 Task: Add Attachment from Trello to Card Card0000000006 in Board Board0000000002 in Workspace WS0000000001 in Trello. Add Cover Blue to Card Card0000000006 in Board Board0000000002 in Workspace WS0000000001 in Trello. Add "Copy Card To …" Button titled Button0000000006 to "bottom" of the list "To Do" to Card Card0000000006 in Board Board0000000002 in Workspace WS0000000001 in Trello. Add Description DS0000000006 to Card Card0000000006 in Board Board0000000002 in Workspace WS0000000001 in Trello. Add Comment CM0000000006 to Card Card0000000006 in Board Board0000000002 in Workspace WS0000000001 in Trello
Action: Mouse moved to (667, 104)
Screenshot: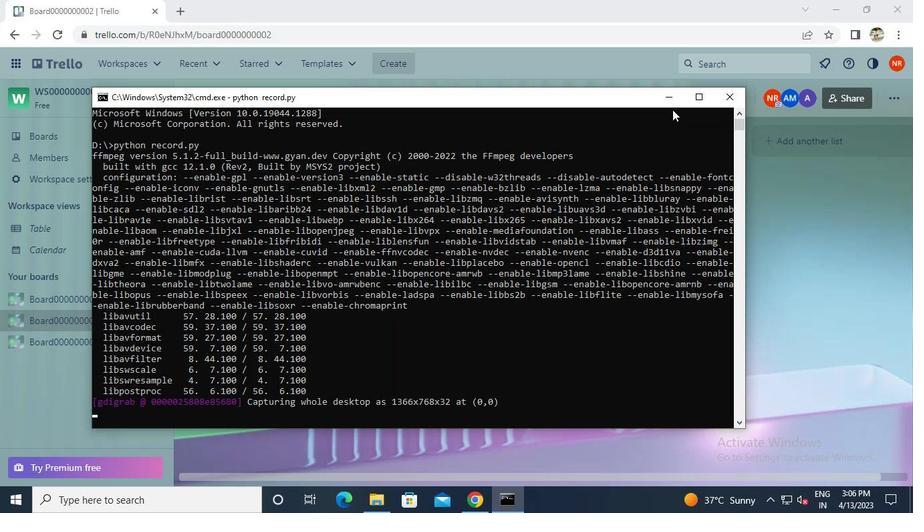 
Action: Mouse pressed left at (667, 104)
Screenshot: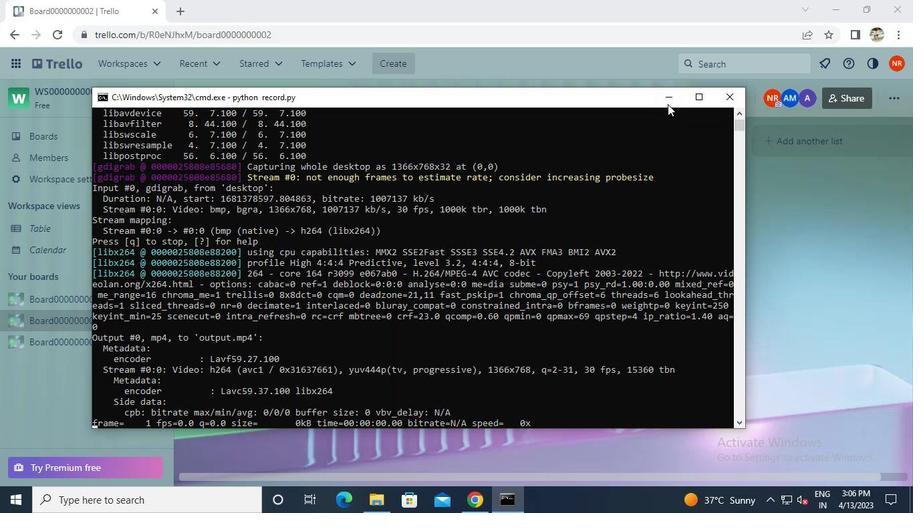 
Action: Mouse moved to (288, 290)
Screenshot: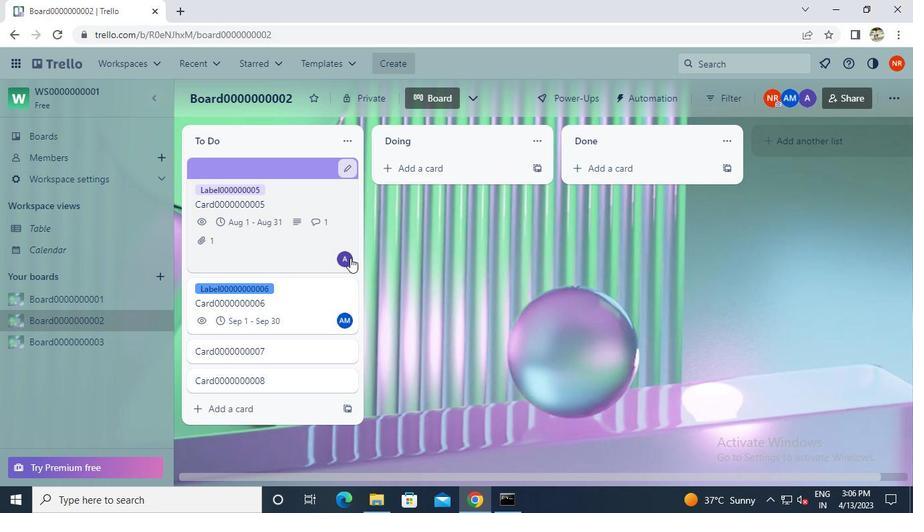 
Action: Mouse pressed left at (288, 290)
Screenshot: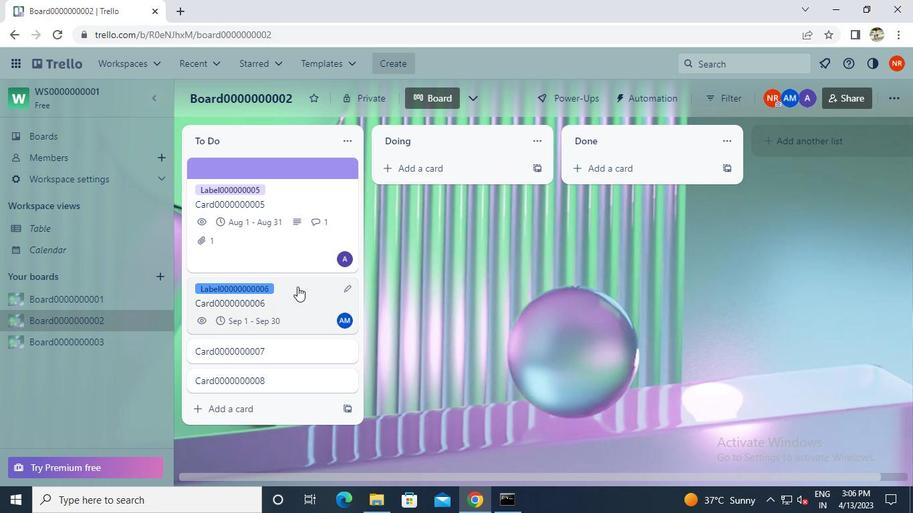 
Action: Mouse moved to (616, 319)
Screenshot: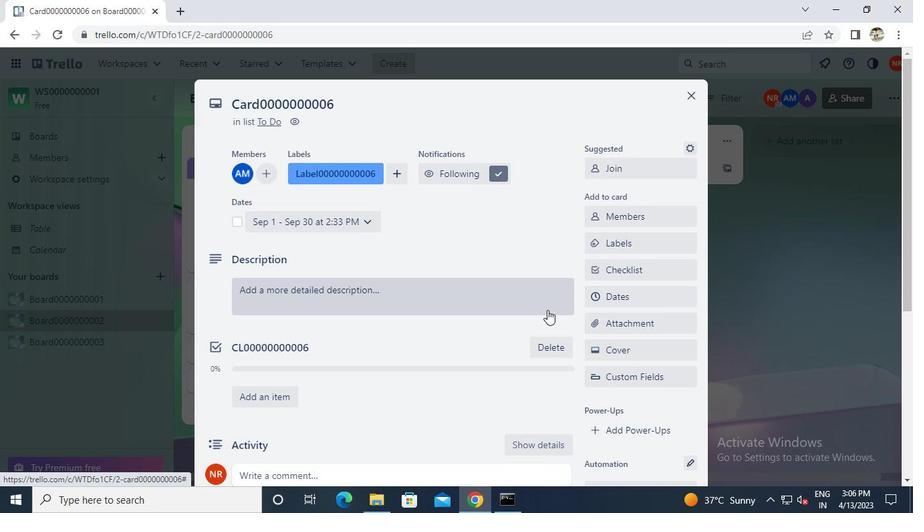 
Action: Mouse pressed left at (616, 319)
Screenshot: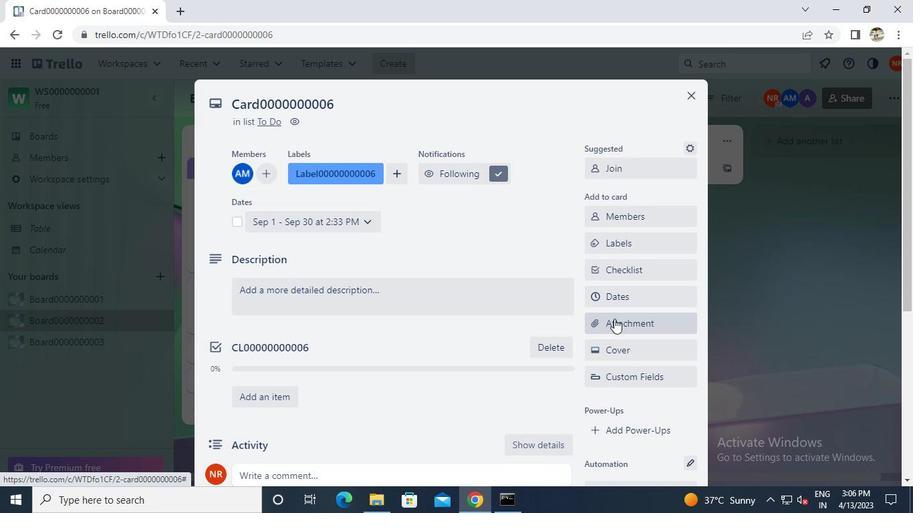 
Action: Mouse moved to (612, 143)
Screenshot: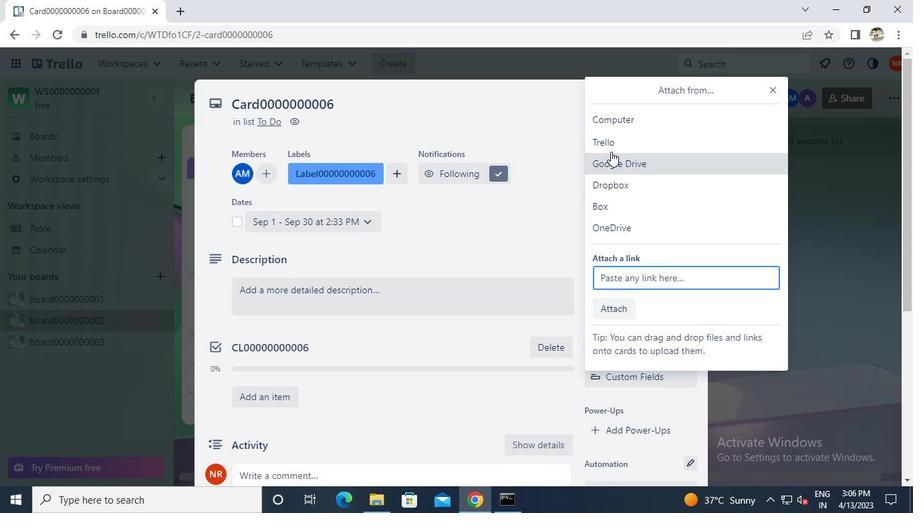 
Action: Mouse pressed left at (612, 143)
Screenshot: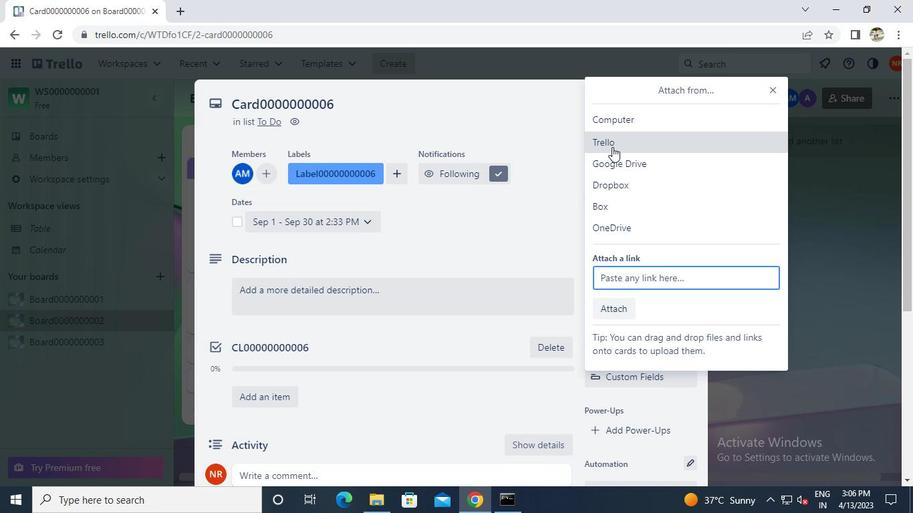 
Action: Mouse moved to (621, 221)
Screenshot: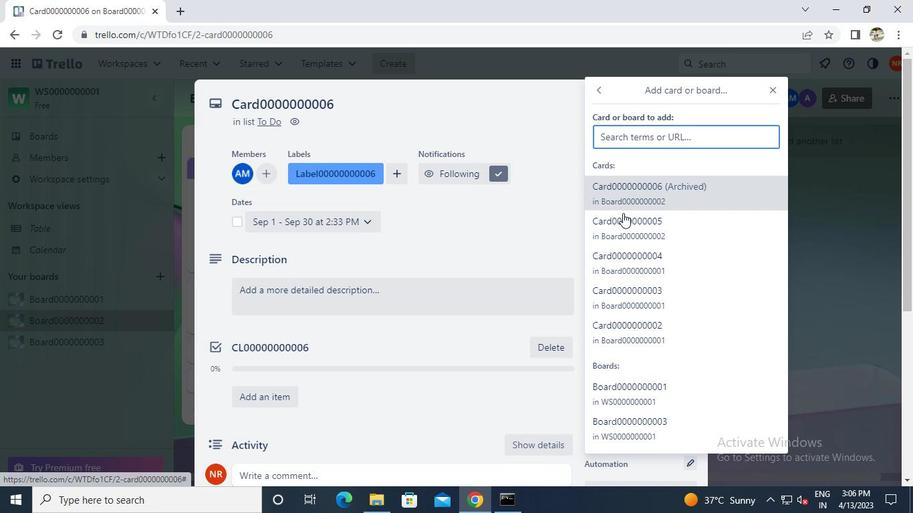 
Action: Mouse pressed left at (621, 221)
Screenshot: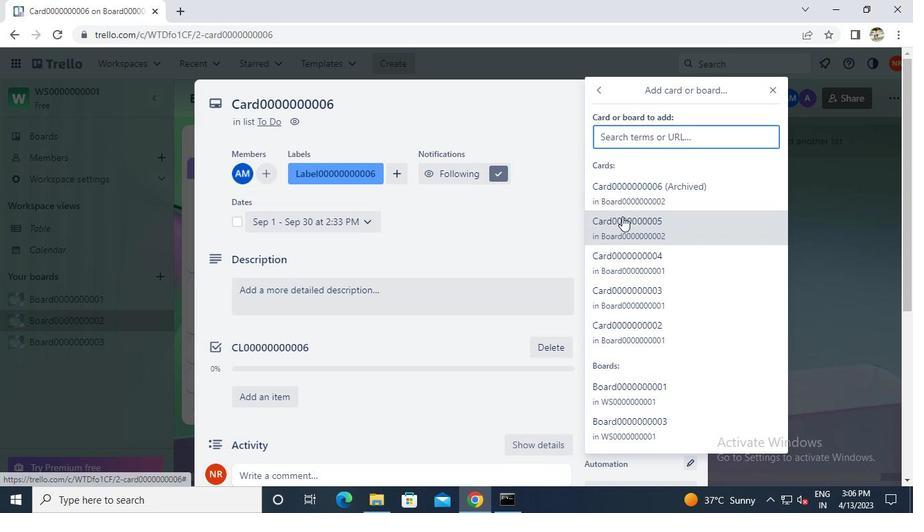 
Action: Mouse moved to (616, 352)
Screenshot: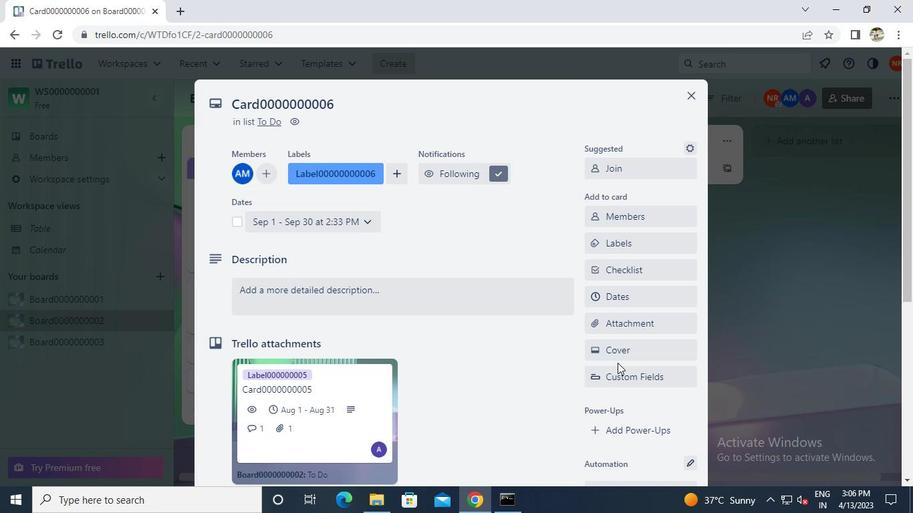 
Action: Mouse pressed left at (616, 352)
Screenshot: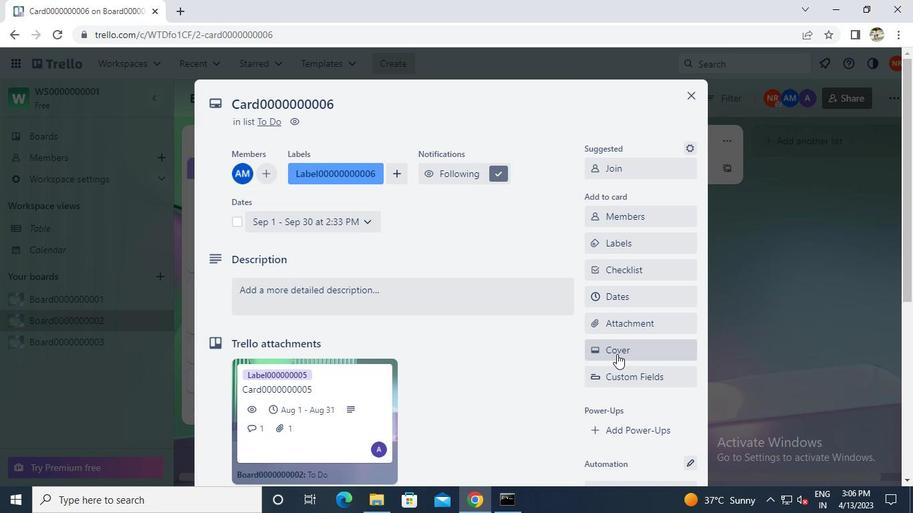 
Action: Mouse moved to (607, 244)
Screenshot: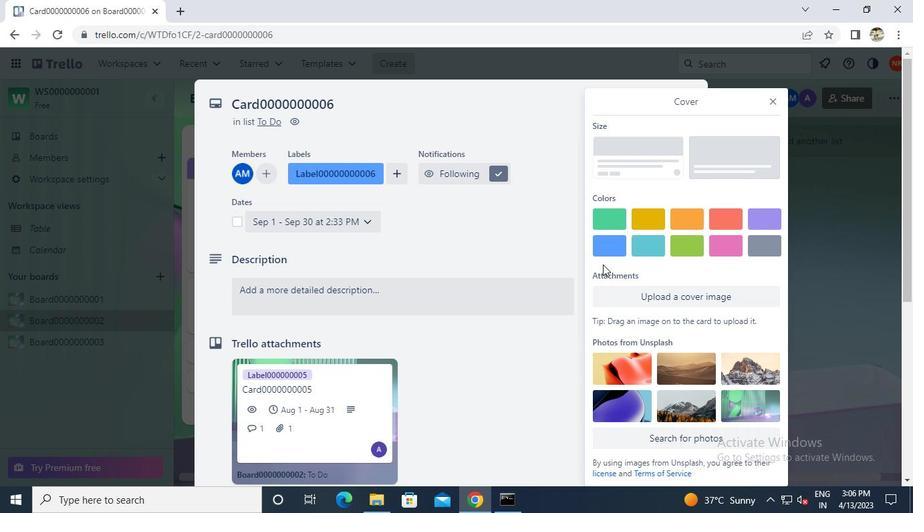 
Action: Mouse pressed left at (607, 244)
Screenshot: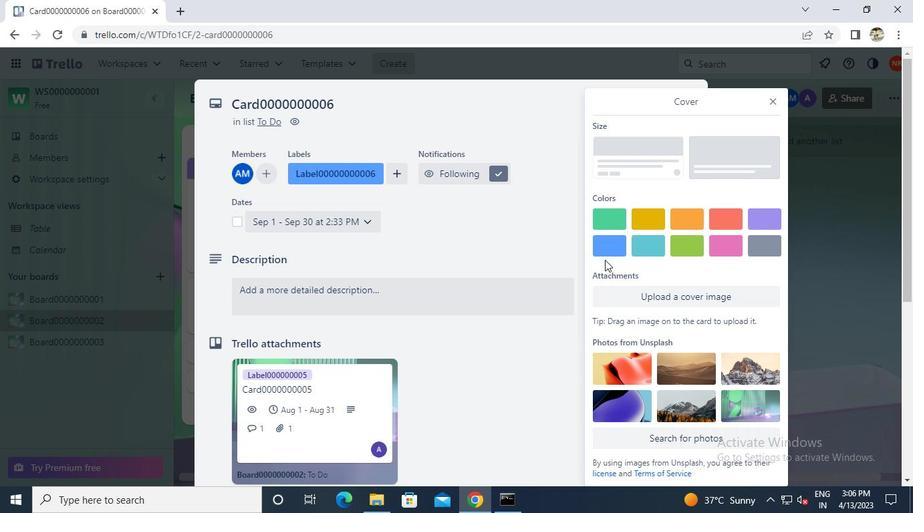 
Action: Mouse moved to (772, 88)
Screenshot: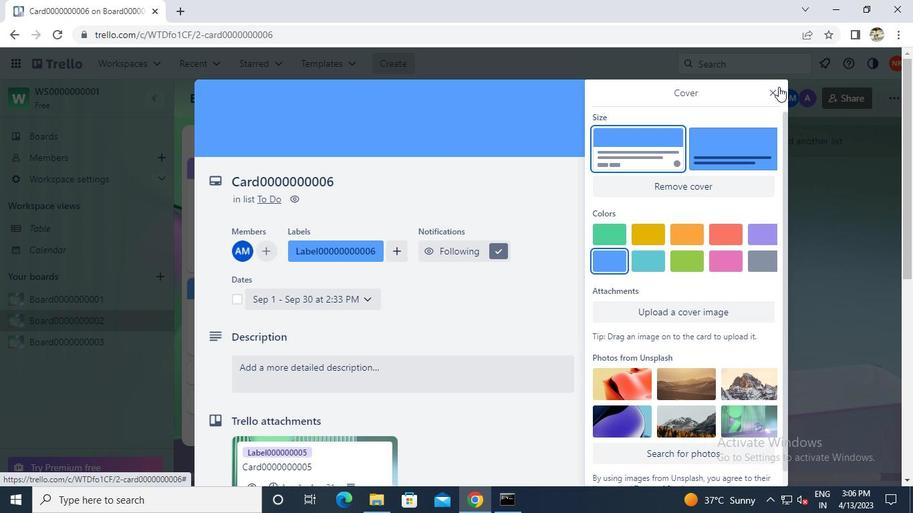 
Action: Mouse pressed left at (772, 88)
Screenshot: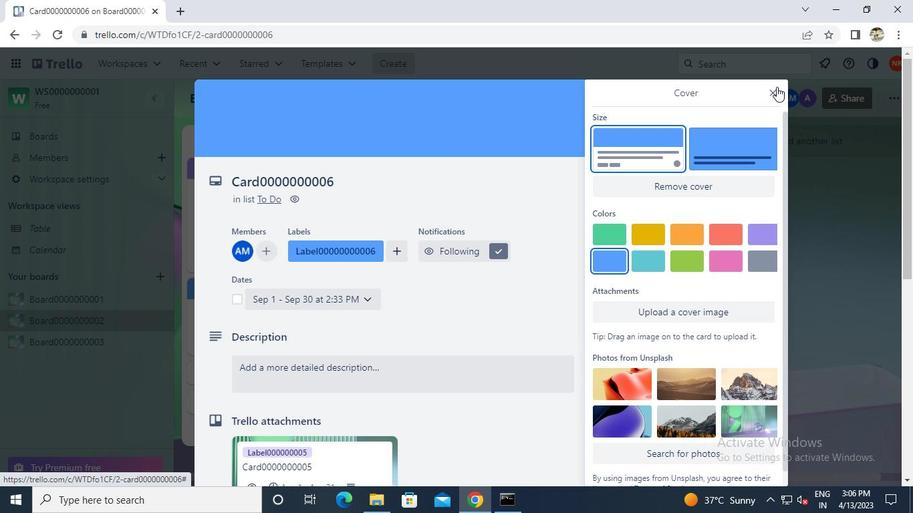 
Action: Mouse moved to (625, 378)
Screenshot: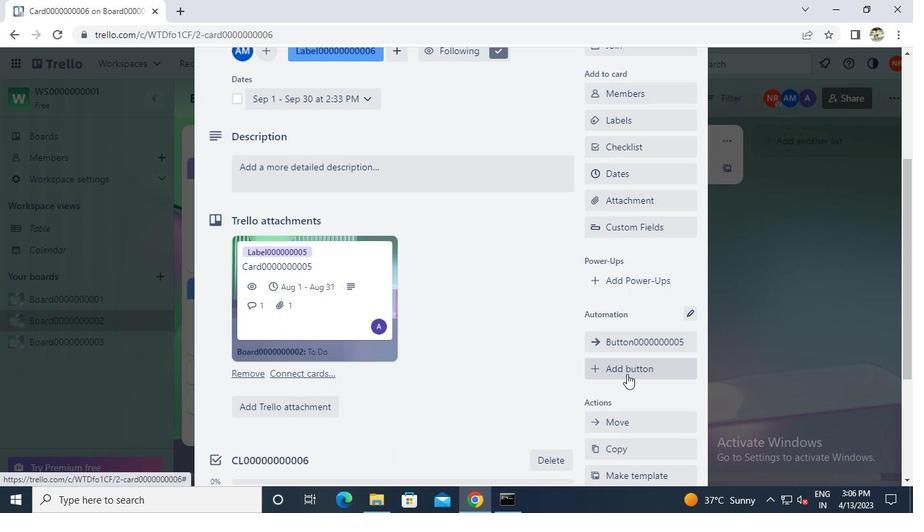 
Action: Mouse pressed left at (625, 378)
Screenshot: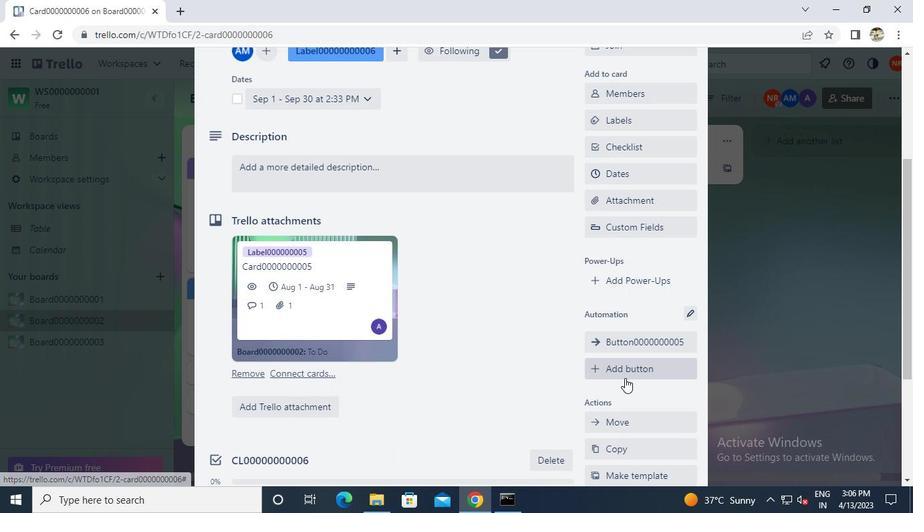 
Action: Mouse moved to (633, 180)
Screenshot: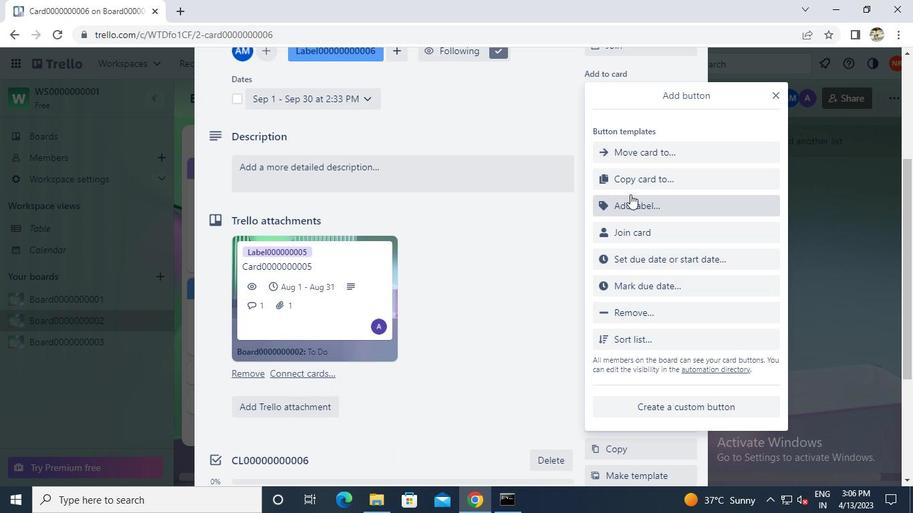 
Action: Mouse pressed left at (633, 180)
Screenshot: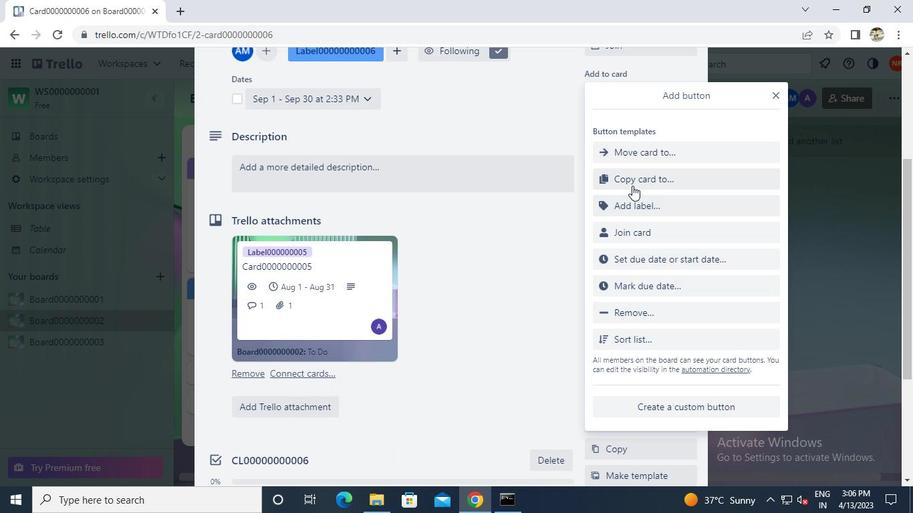
Action: Mouse moved to (653, 151)
Screenshot: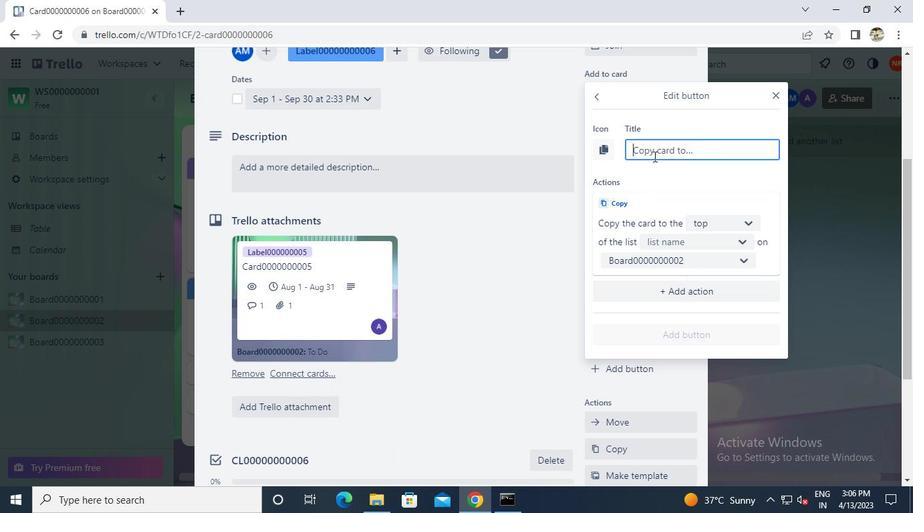 
Action: Keyboard b
Screenshot: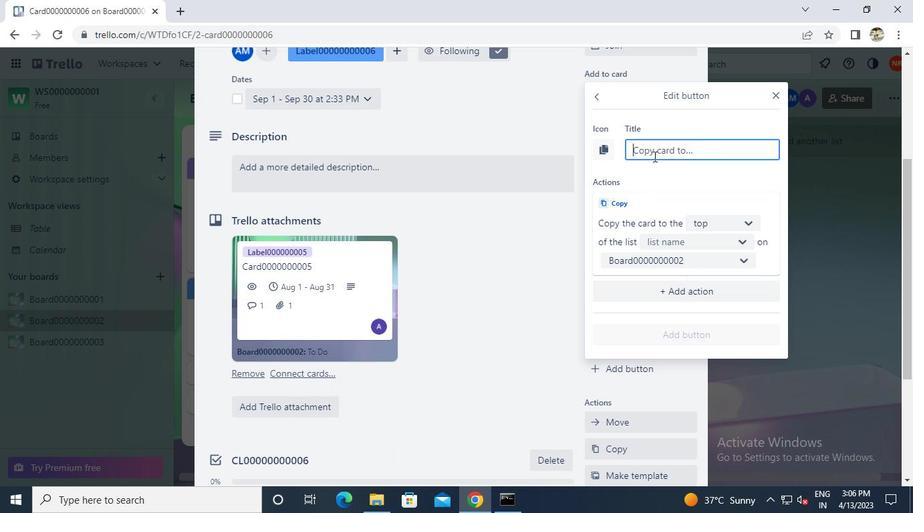 
Action: Mouse moved to (653, 149)
Screenshot: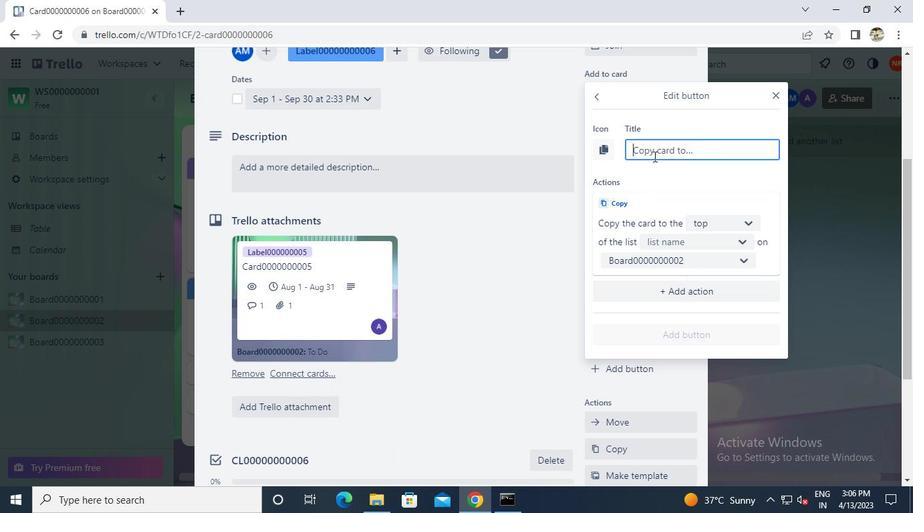 
Action: Keyboard Key.caps_lock
Screenshot: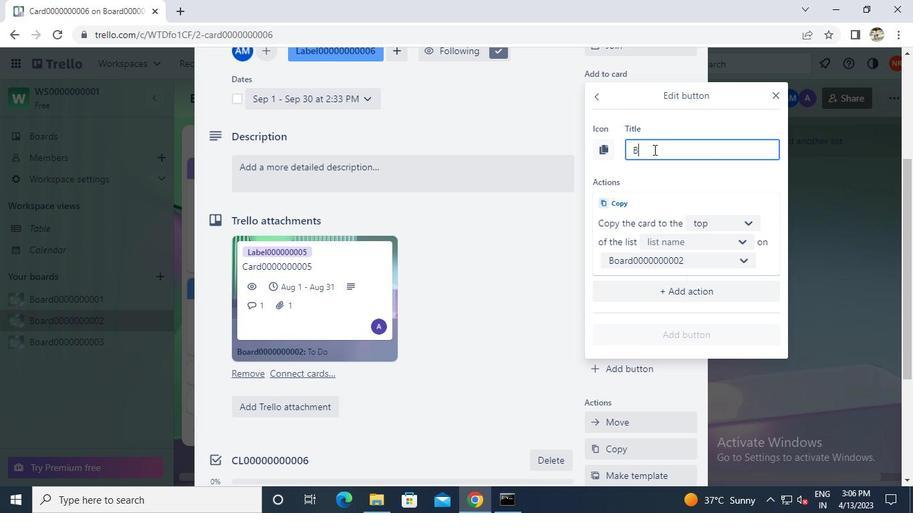 
Action: Keyboard u
Screenshot: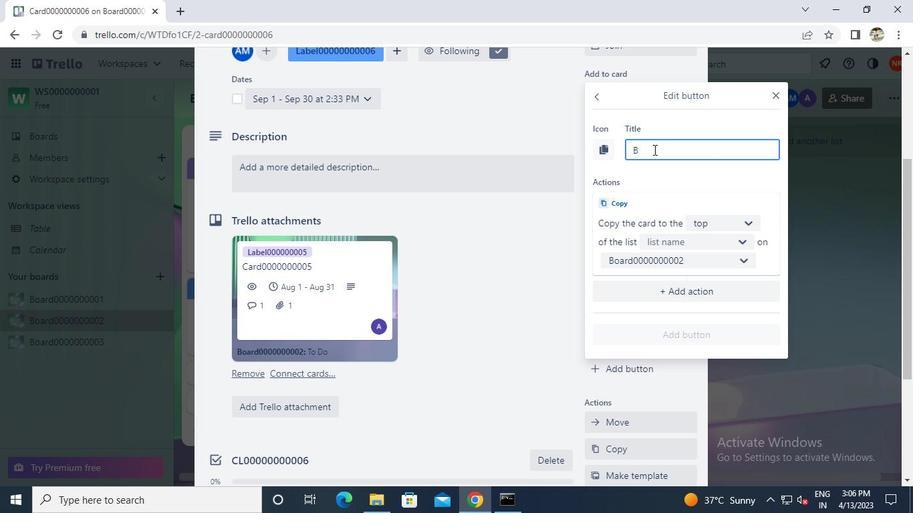 
Action: Keyboard t
Screenshot: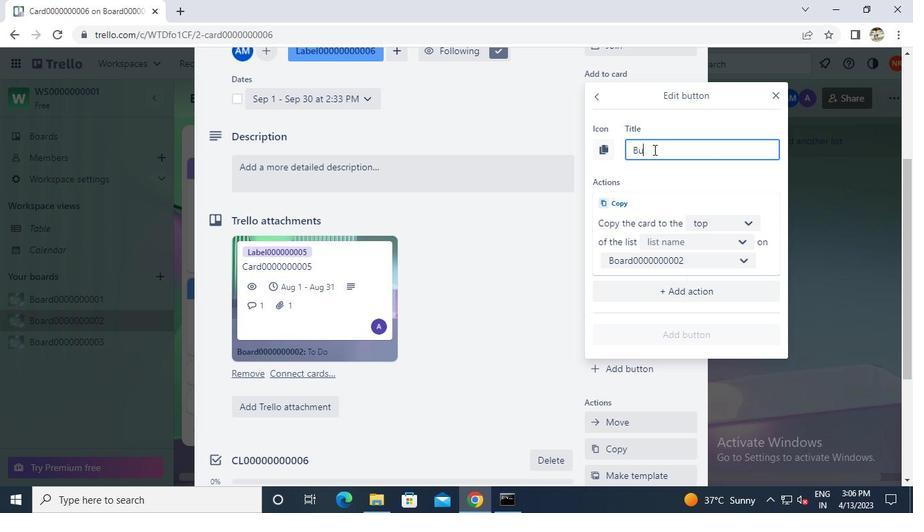 
Action: Keyboard t
Screenshot: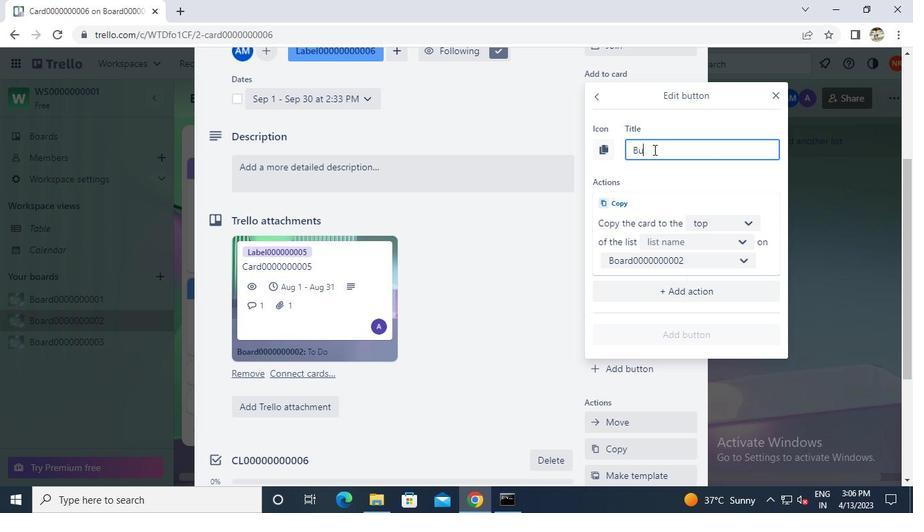 
Action: Keyboard o
Screenshot: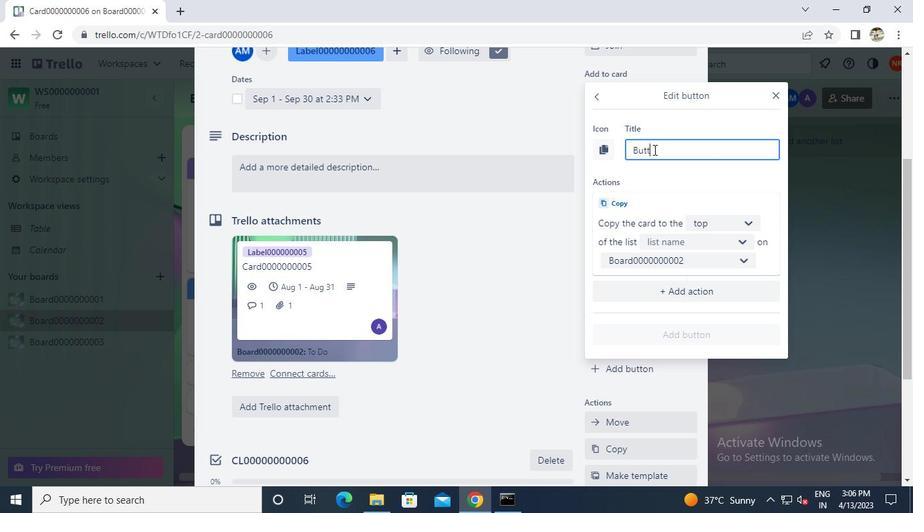 
Action: Keyboard n
Screenshot: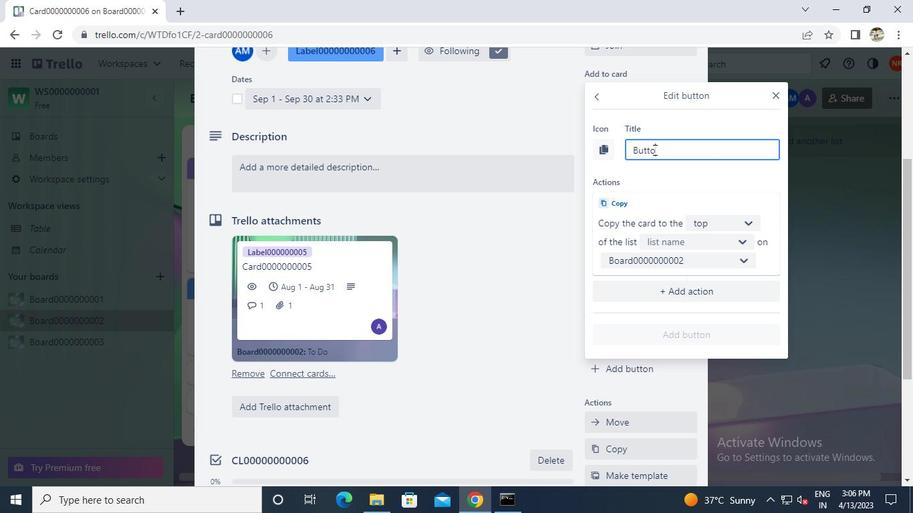 
Action: Keyboard 0
Screenshot: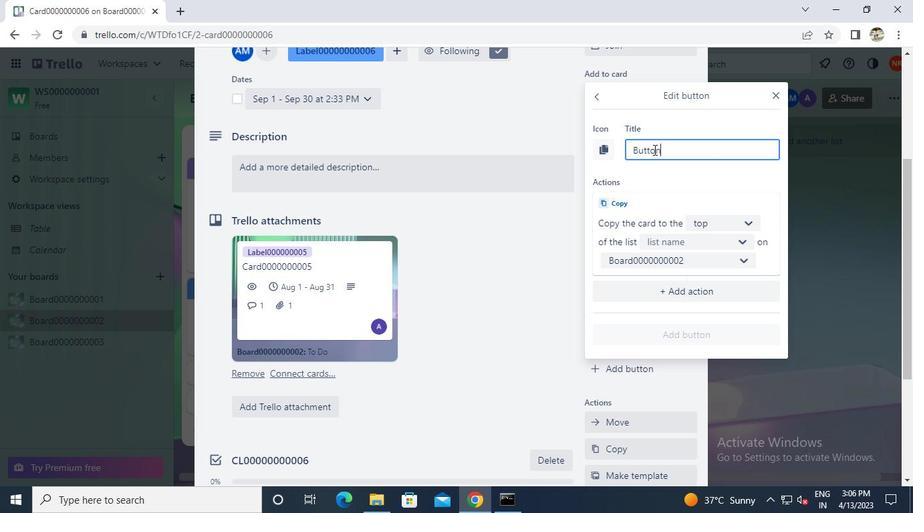 
Action: Keyboard 0
Screenshot: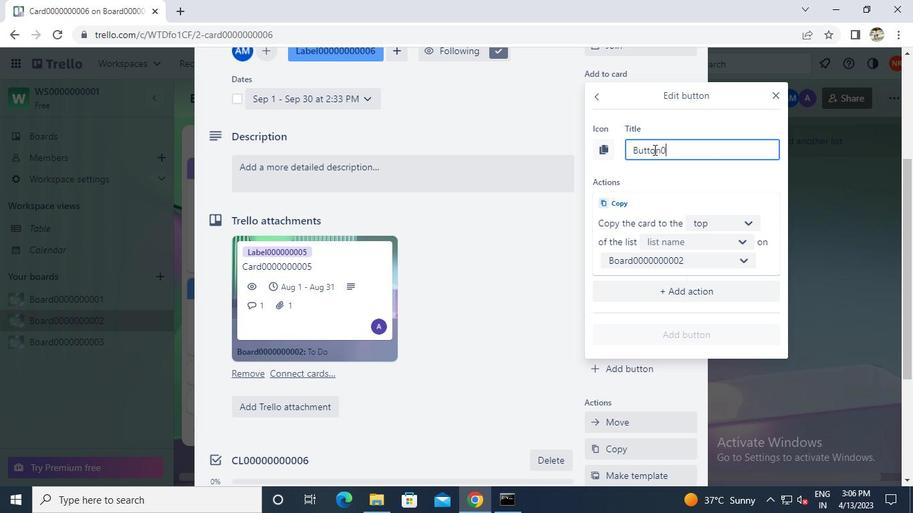 
Action: Keyboard 0
Screenshot: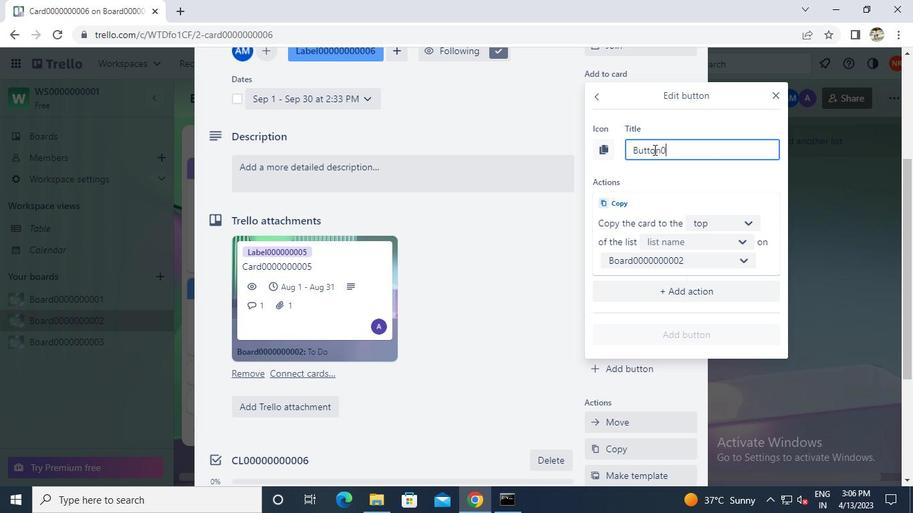 
Action: Keyboard 0
Screenshot: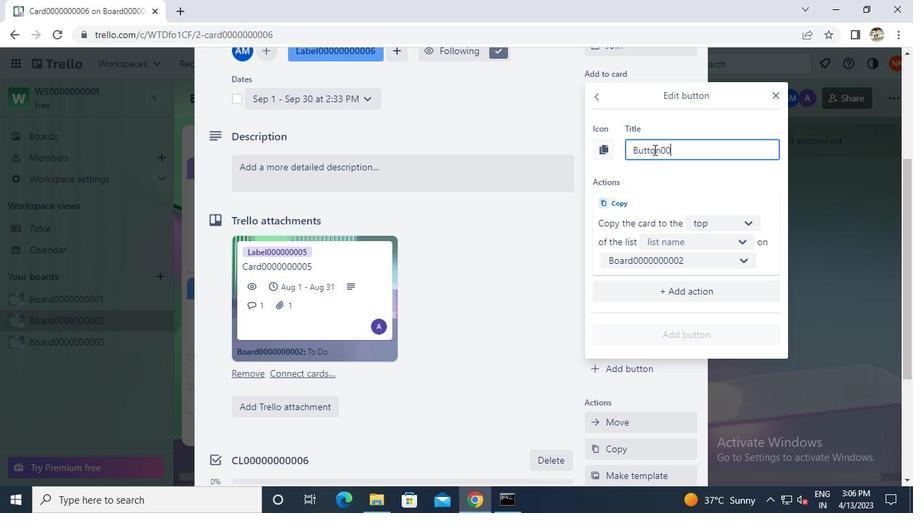 
Action: Keyboard 0
Screenshot: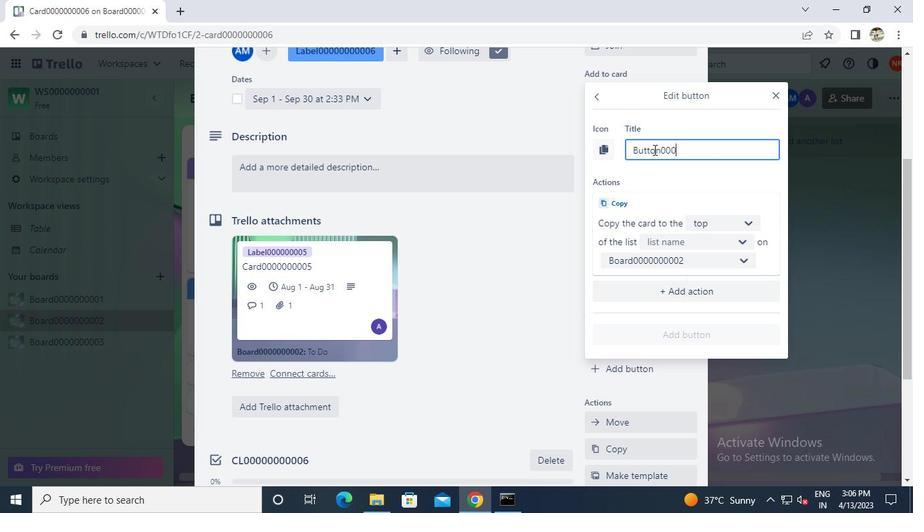 
Action: Keyboard 0
Screenshot: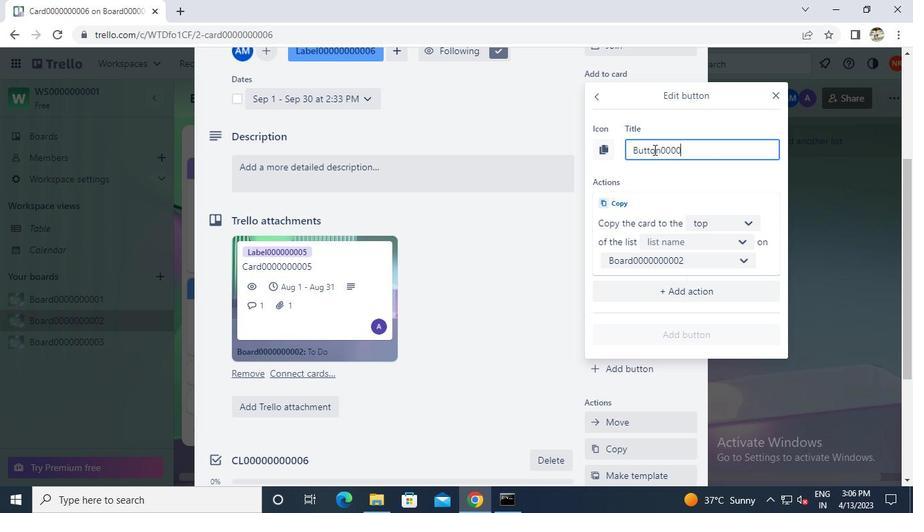 
Action: Keyboard 0
Screenshot: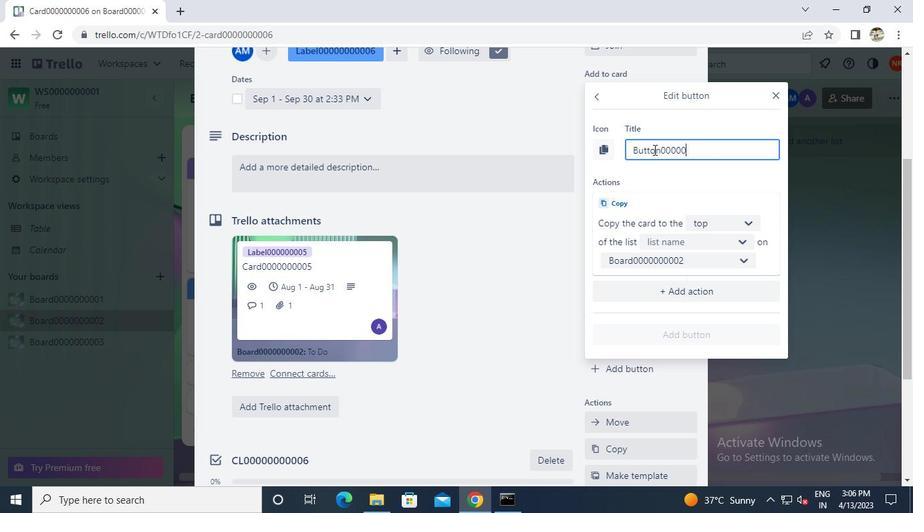 
Action: Mouse moved to (653, 149)
Screenshot: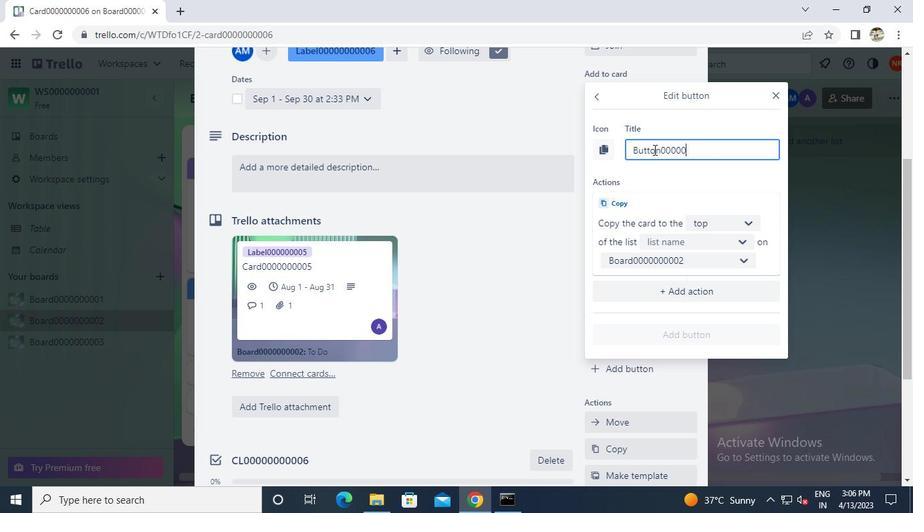 
Action: Keyboard 0
Screenshot: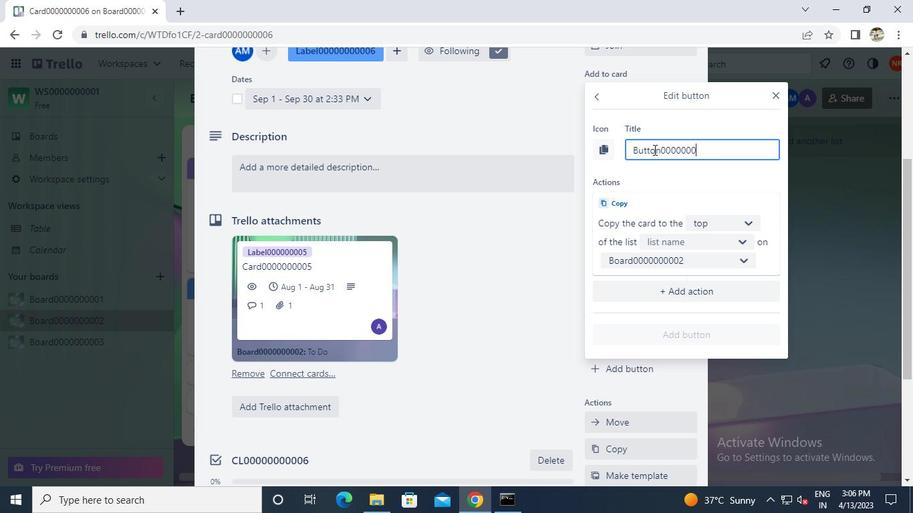 
Action: Keyboard 0
Screenshot: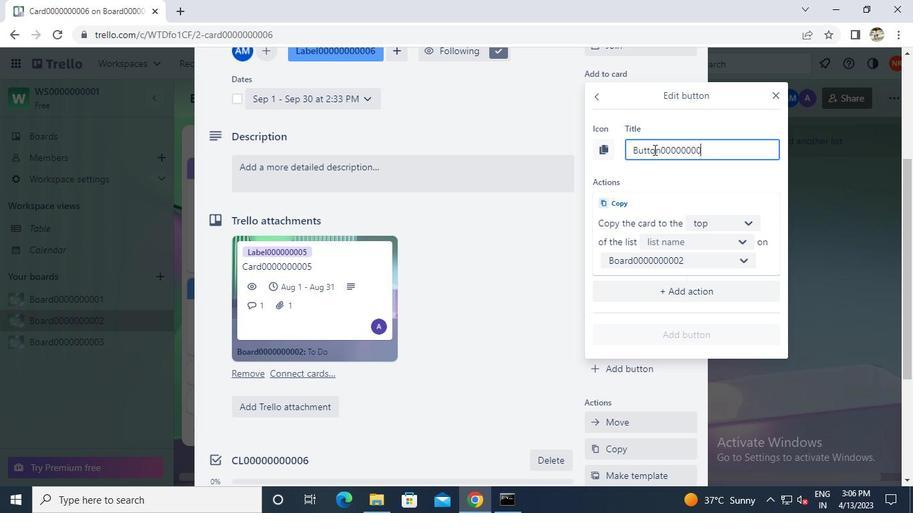 
Action: Keyboard 6
Screenshot: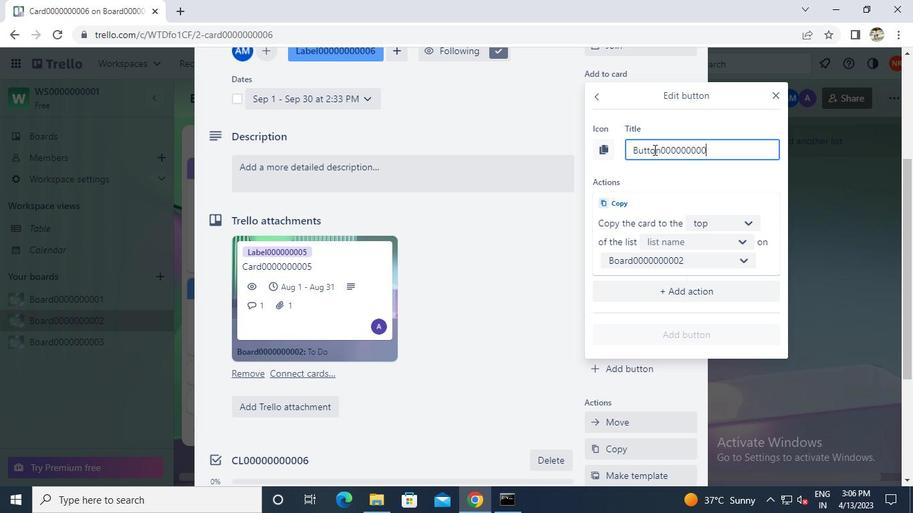 
Action: Mouse moved to (700, 221)
Screenshot: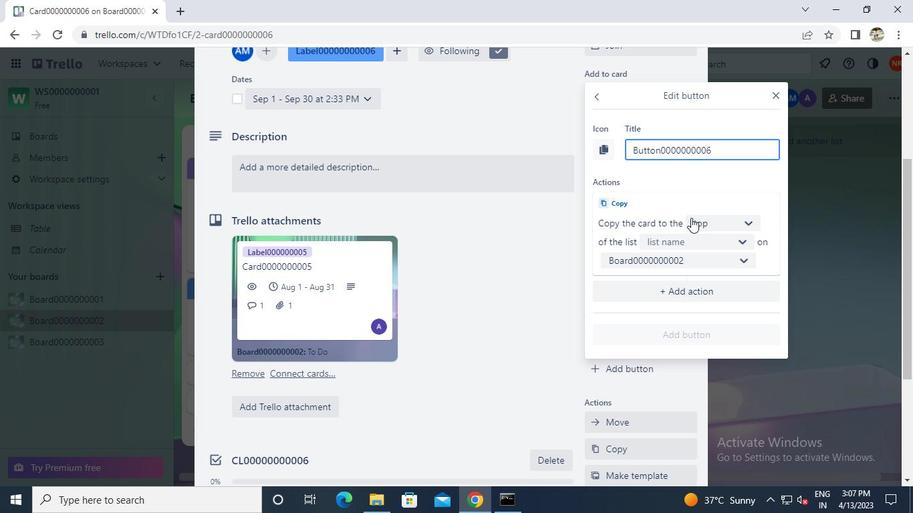 
Action: Mouse pressed left at (700, 221)
Screenshot: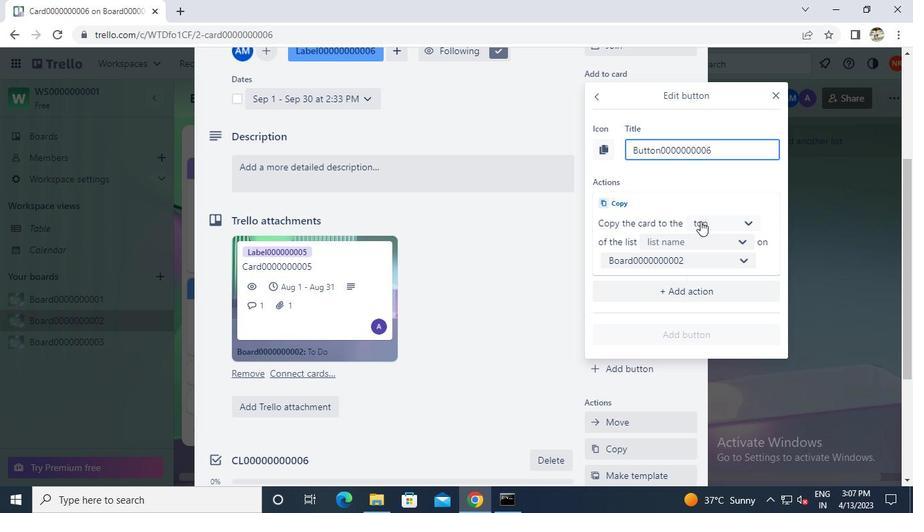 
Action: Mouse moved to (701, 272)
Screenshot: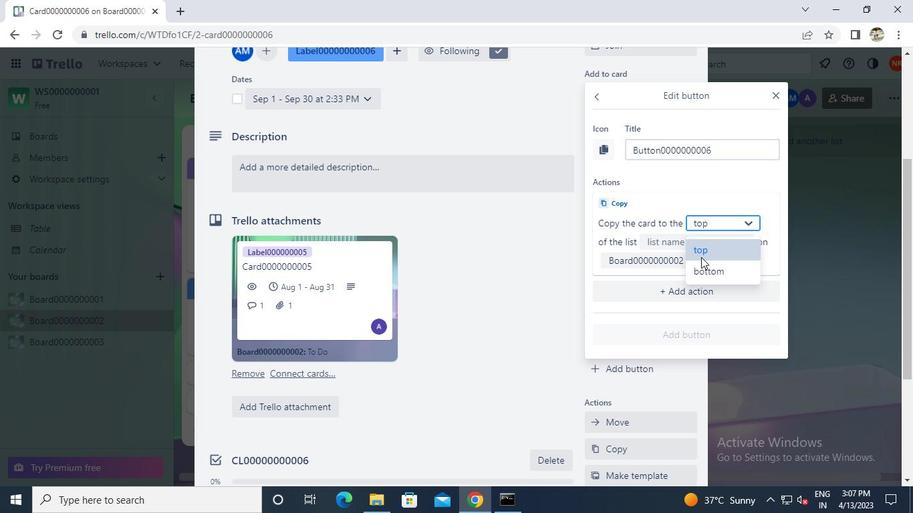 
Action: Mouse pressed left at (701, 272)
Screenshot: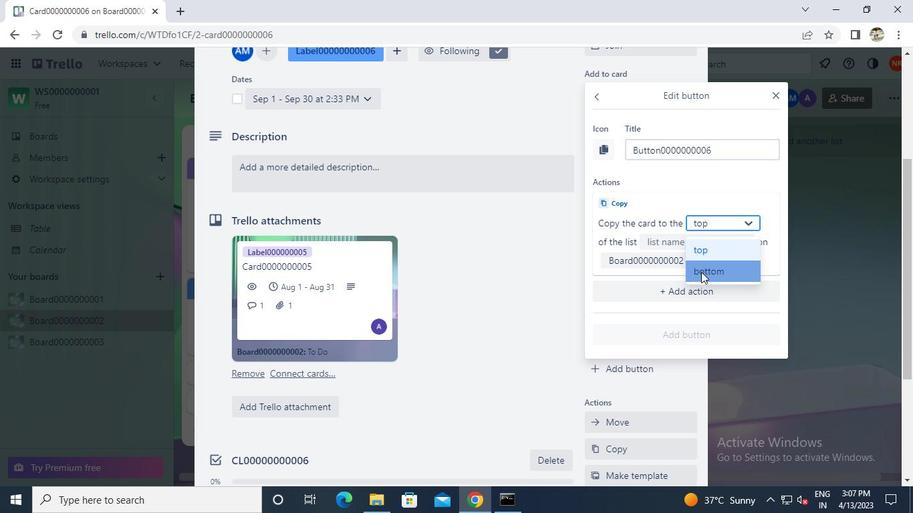 
Action: Mouse moved to (682, 240)
Screenshot: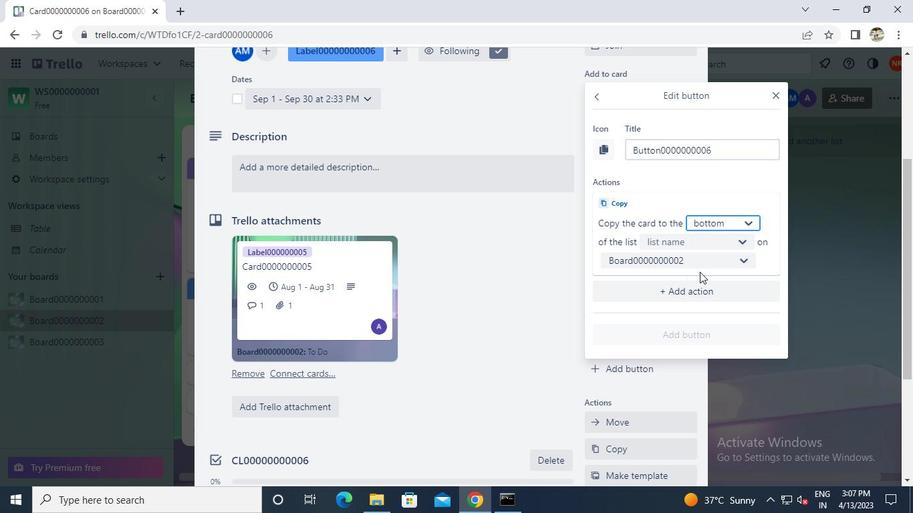 
Action: Mouse pressed left at (682, 240)
Screenshot: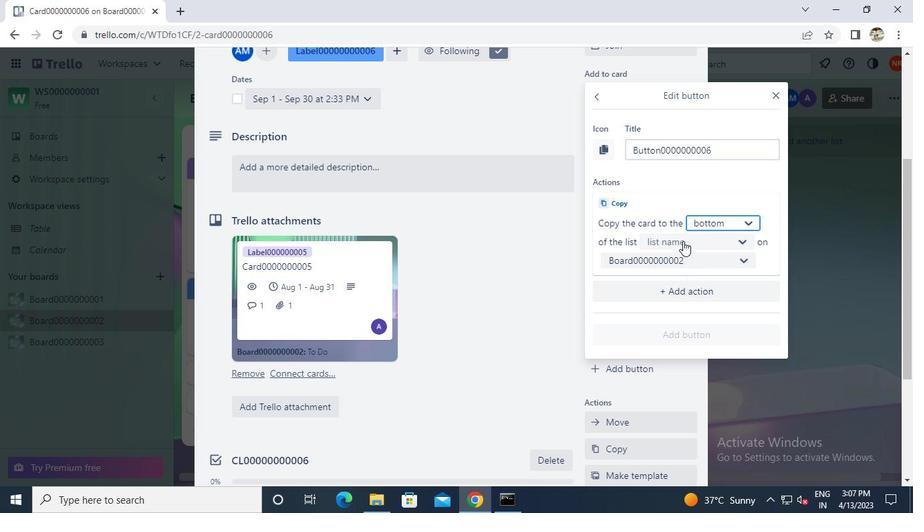 
Action: Mouse moved to (673, 268)
Screenshot: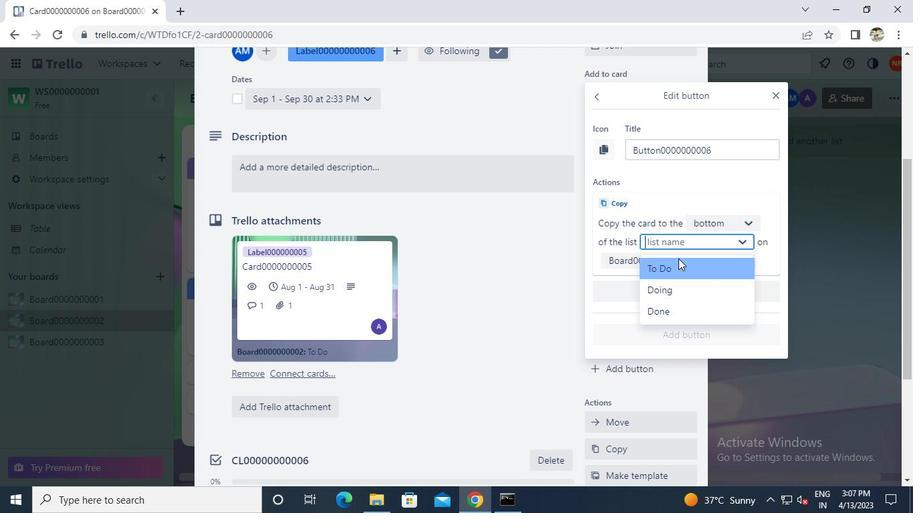 
Action: Mouse pressed left at (673, 268)
Screenshot: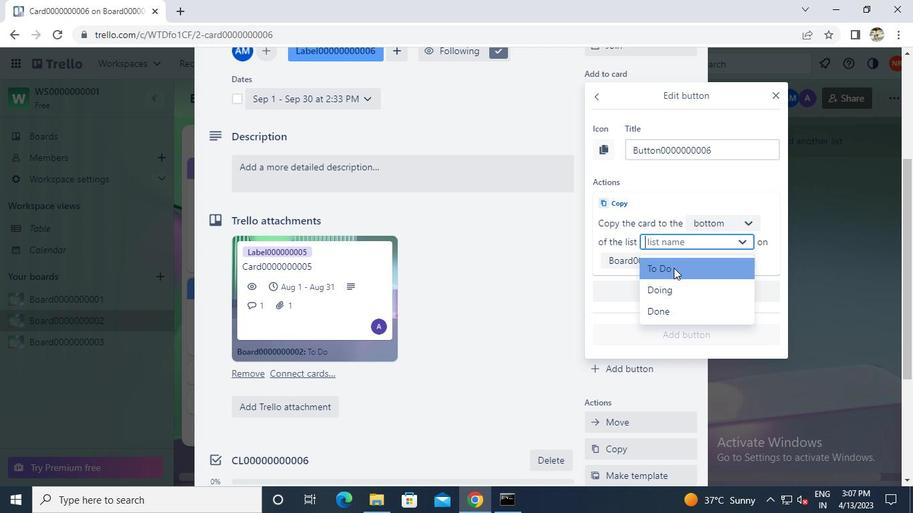 
Action: Mouse moved to (665, 331)
Screenshot: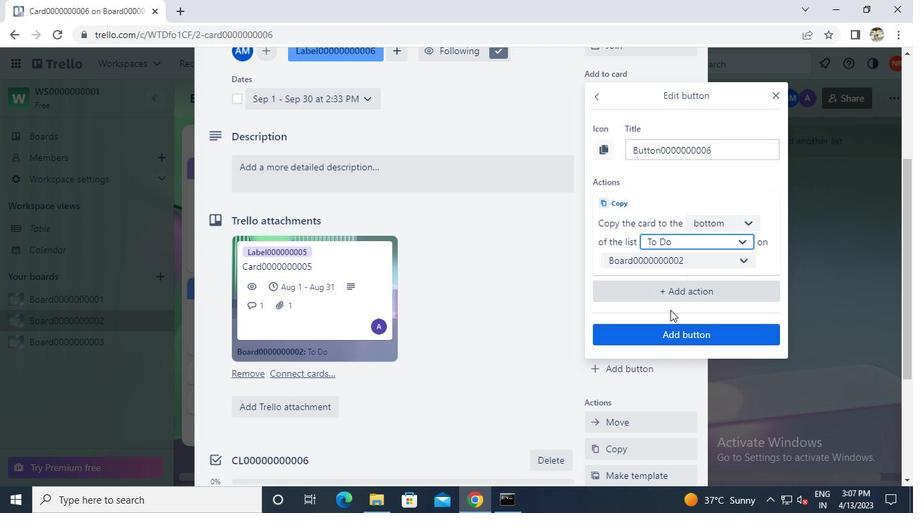 
Action: Mouse pressed left at (665, 331)
Screenshot: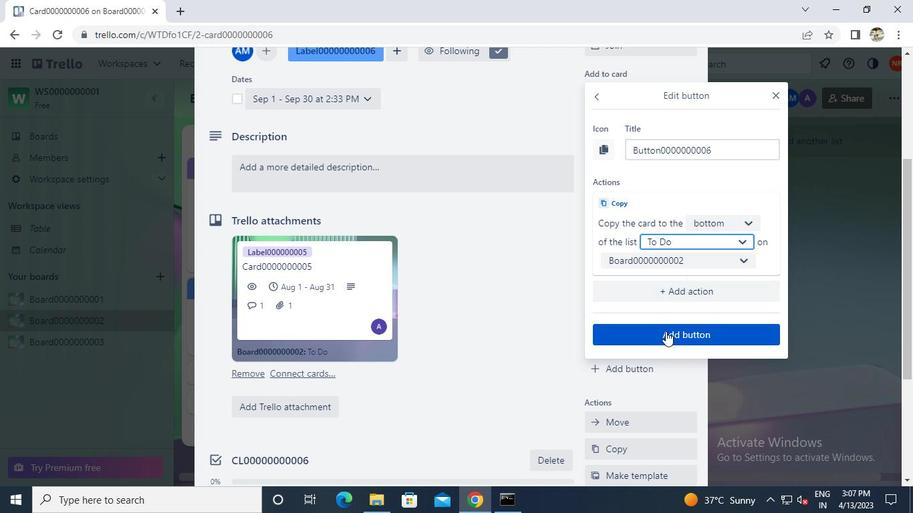 
Action: Mouse moved to (447, 175)
Screenshot: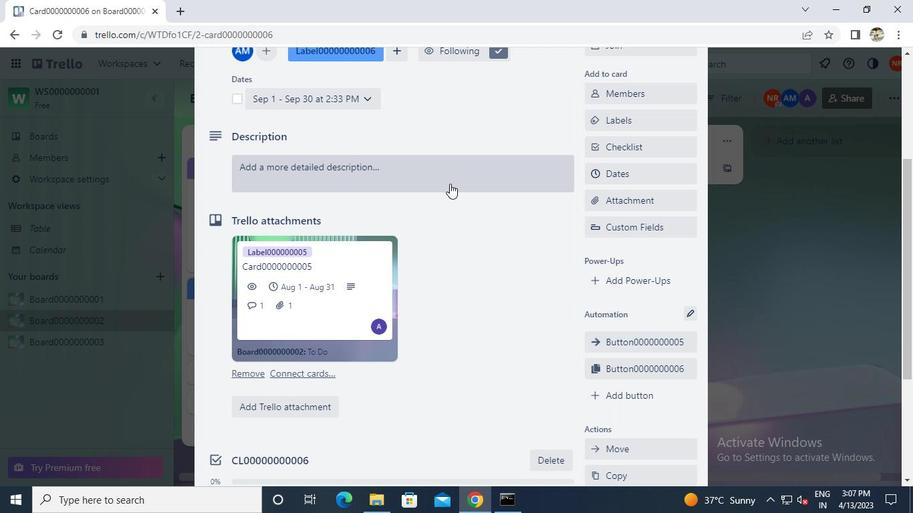 
Action: Mouse pressed left at (447, 175)
Screenshot: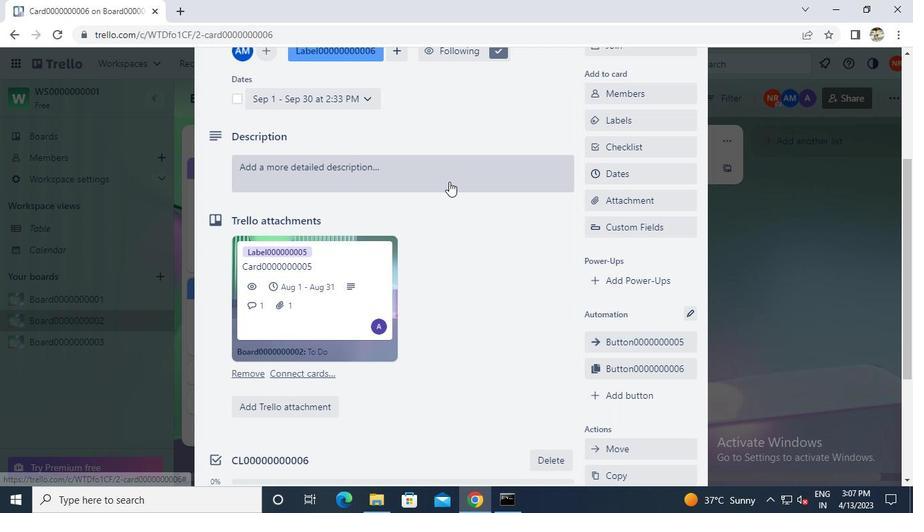 
Action: Keyboard Key.caps_lock
Screenshot: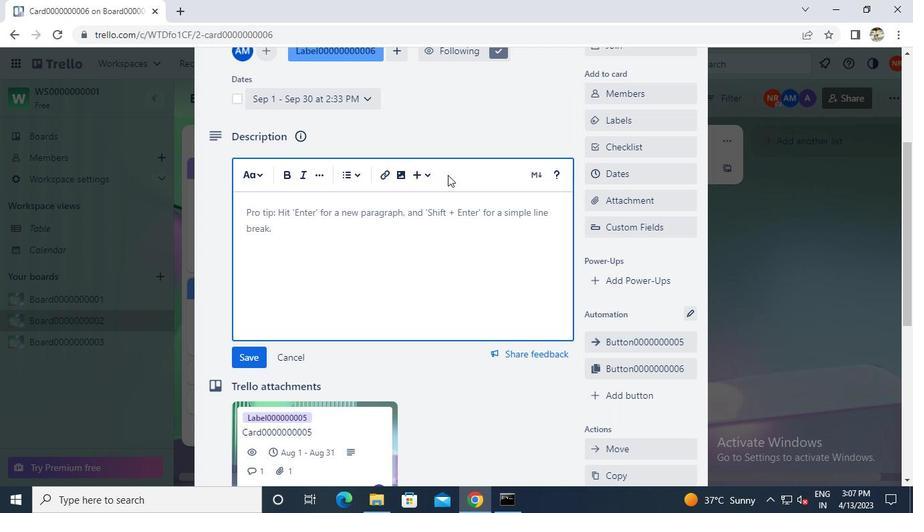 
Action: Keyboard d
Screenshot: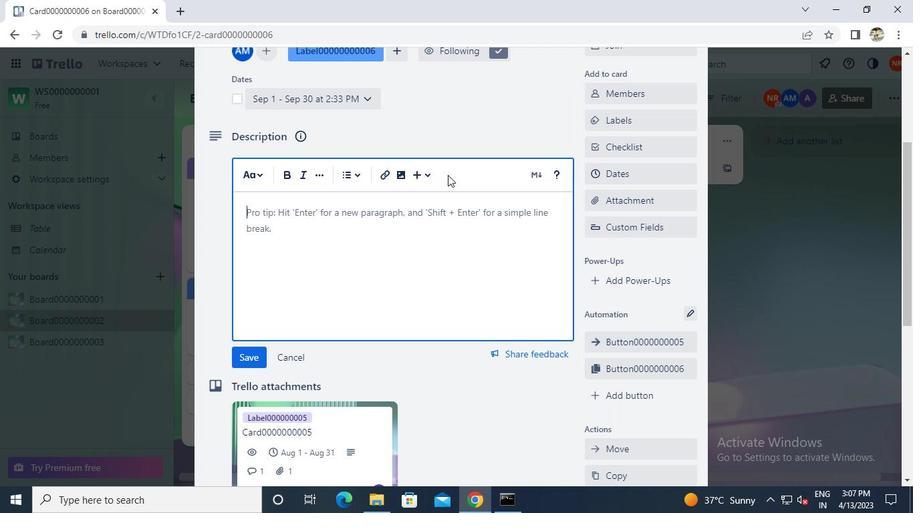 
Action: Keyboard s
Screenshot: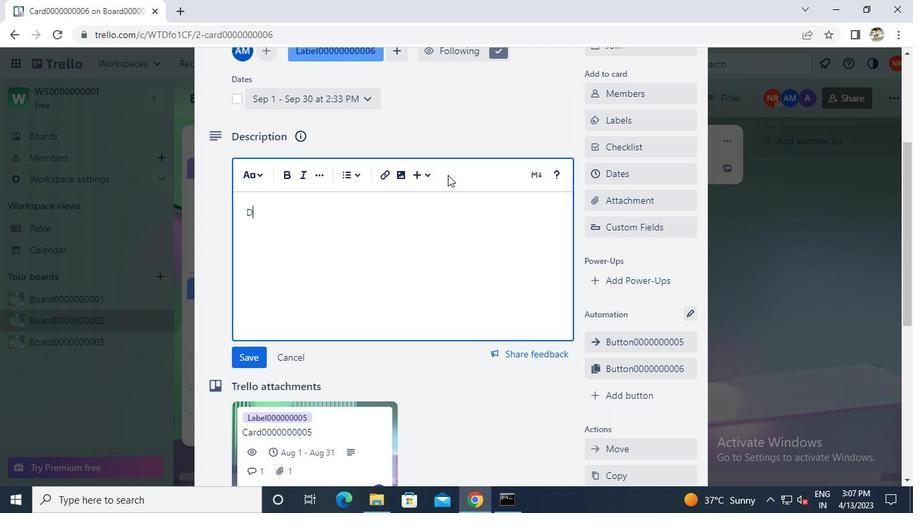 
Action: Keyboard 0
Screenshot: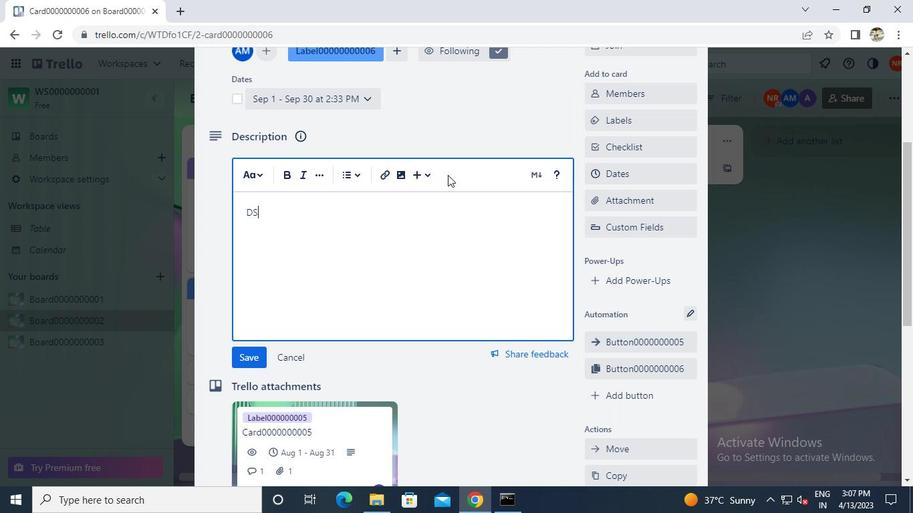 
Action: Keyboard 0
Screenshot: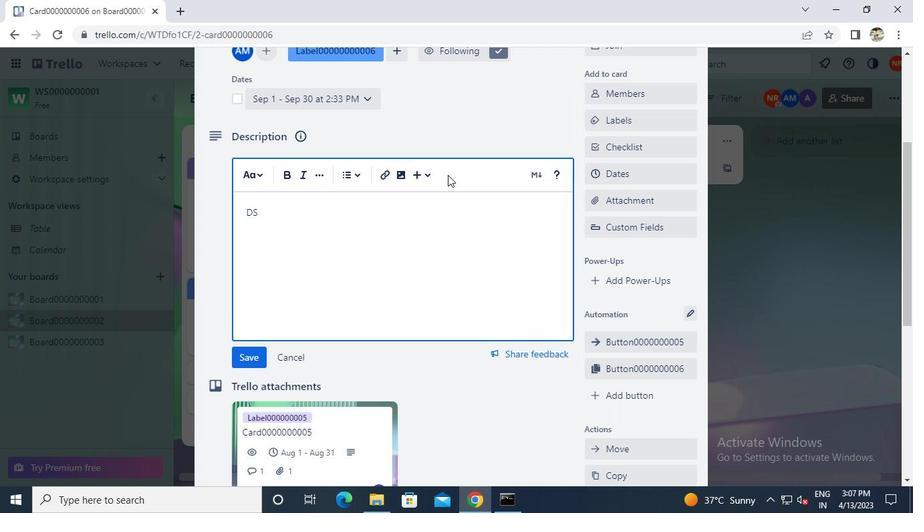 
Action: Keyboard 0
Screenshot: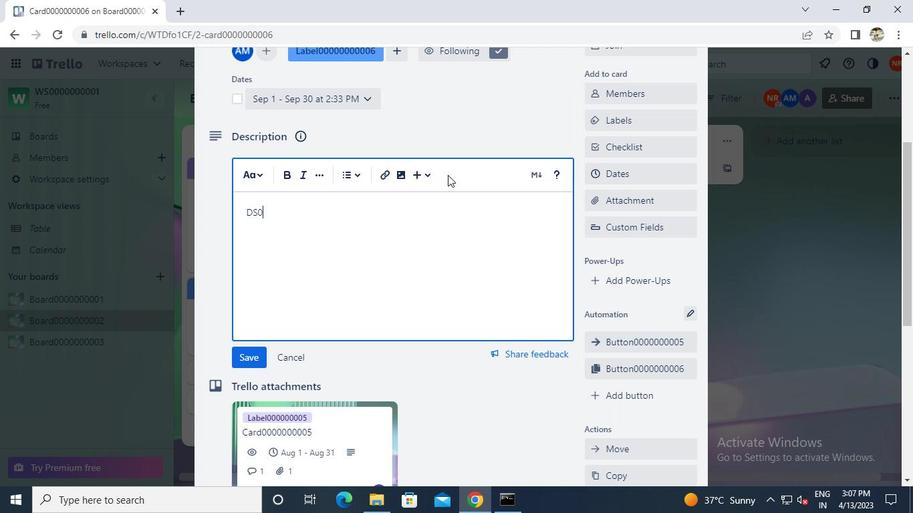 
Action: Keyboard 0
Screenshot: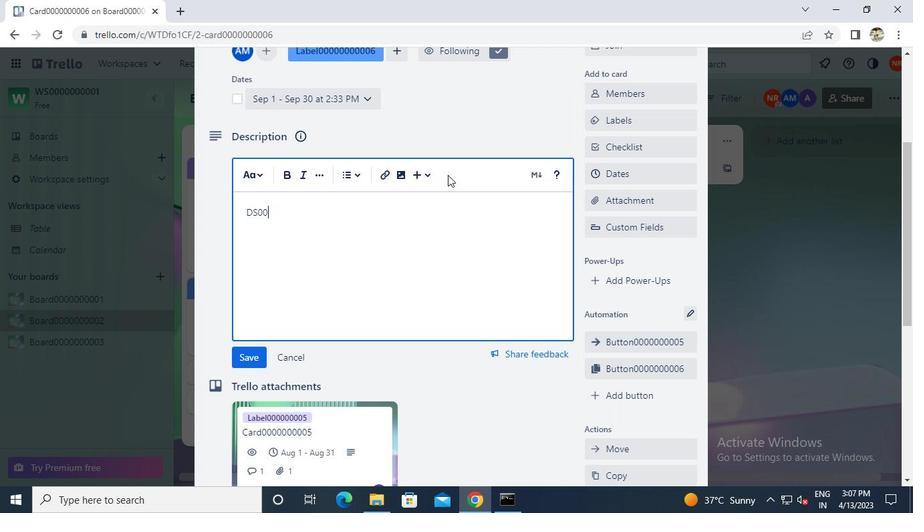 
Action: Keyboard 0
Screenshot: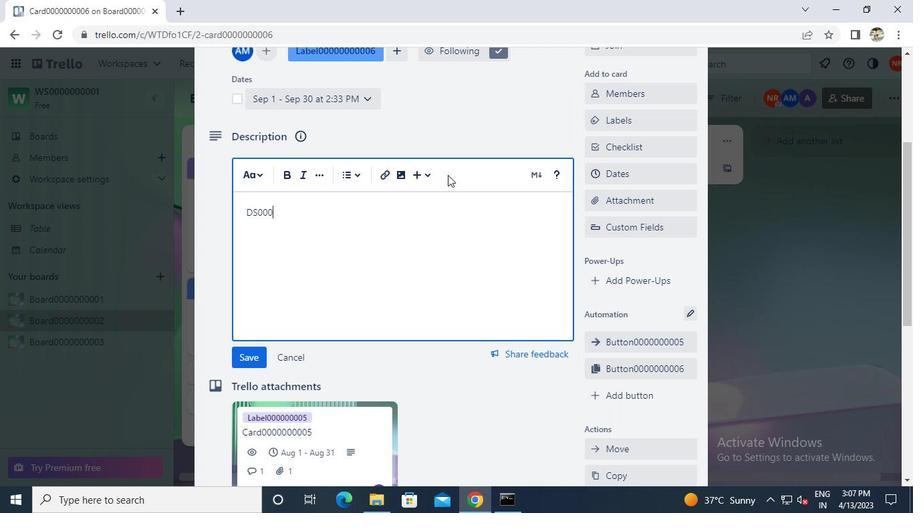 
Action: Keyboard 0
Screenshot: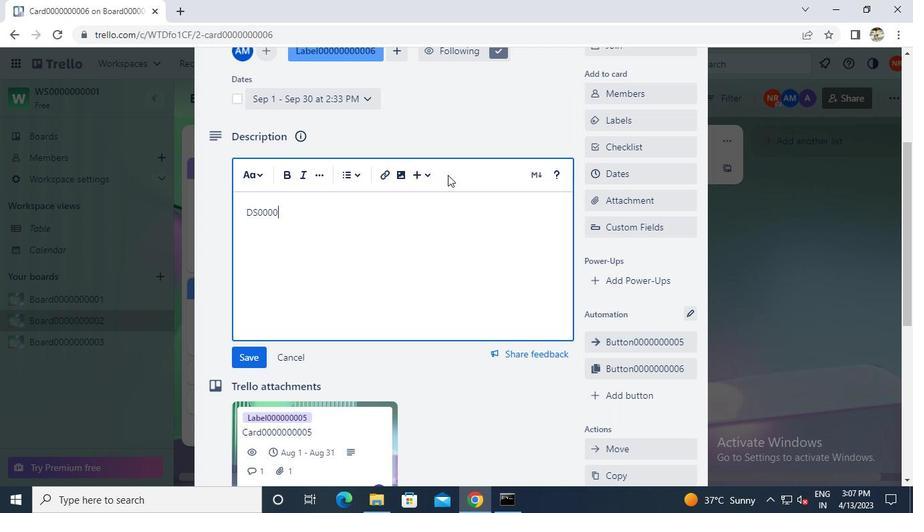 
Action: Keyboard 0
Screenshot: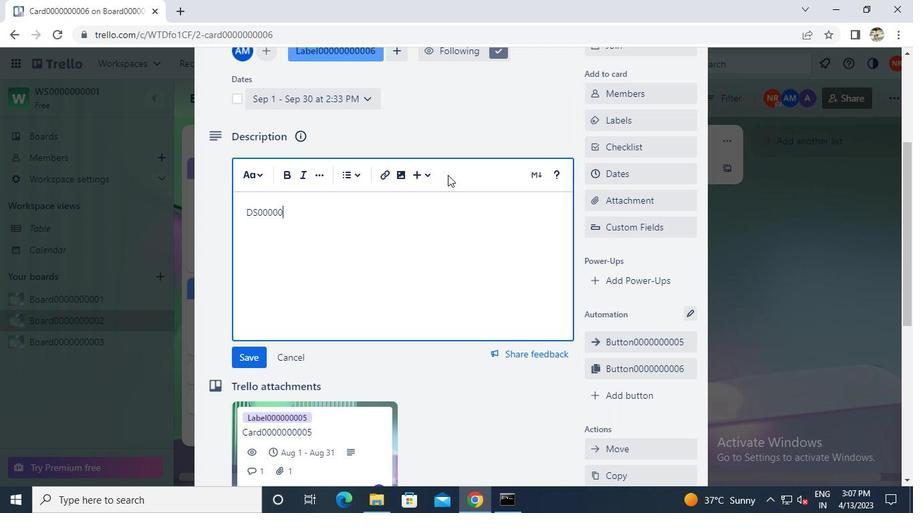
Action: Keyboard 0
Screenshot: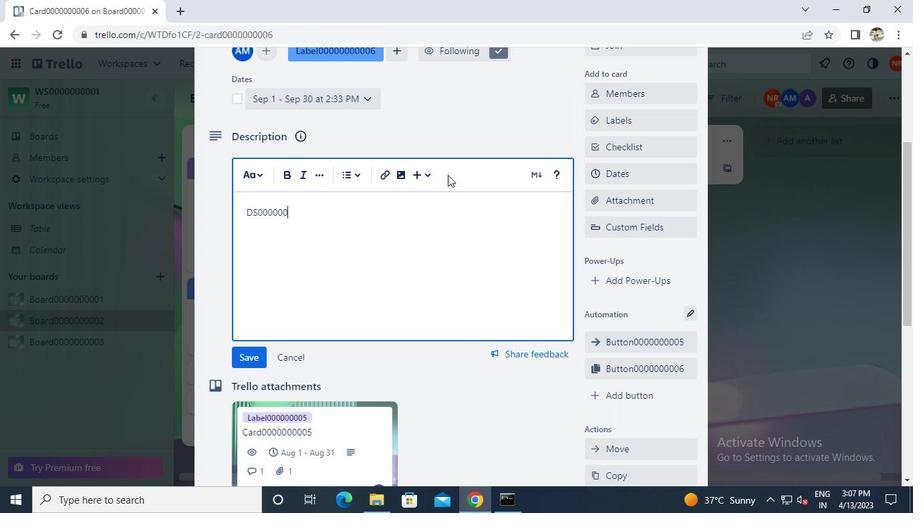 
Action: Keyboard 0
Screenshot: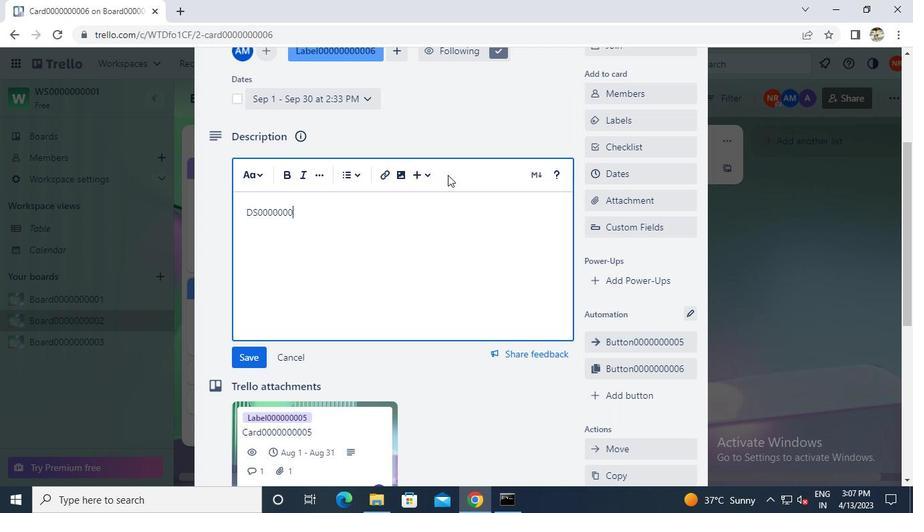 
Action: Keyboard 6
Screenshot: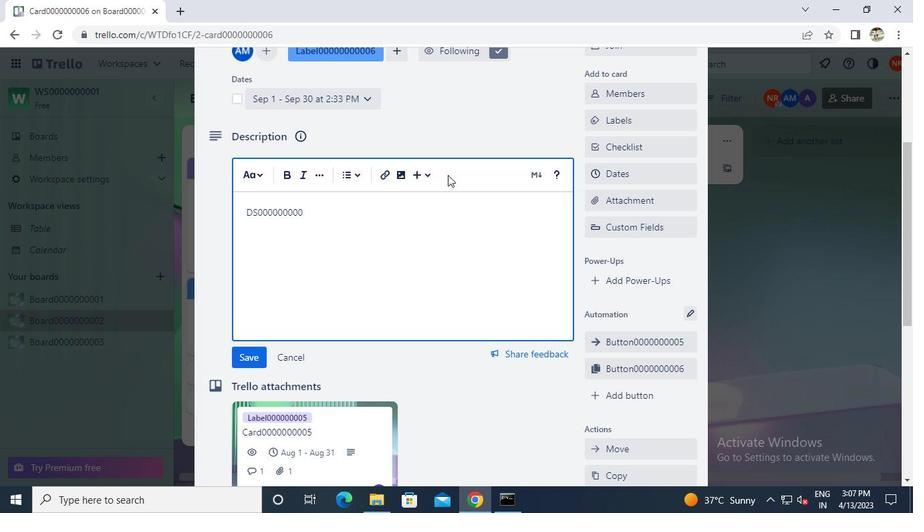 
Action: Mouse moved to (228, 362)
Screenshot: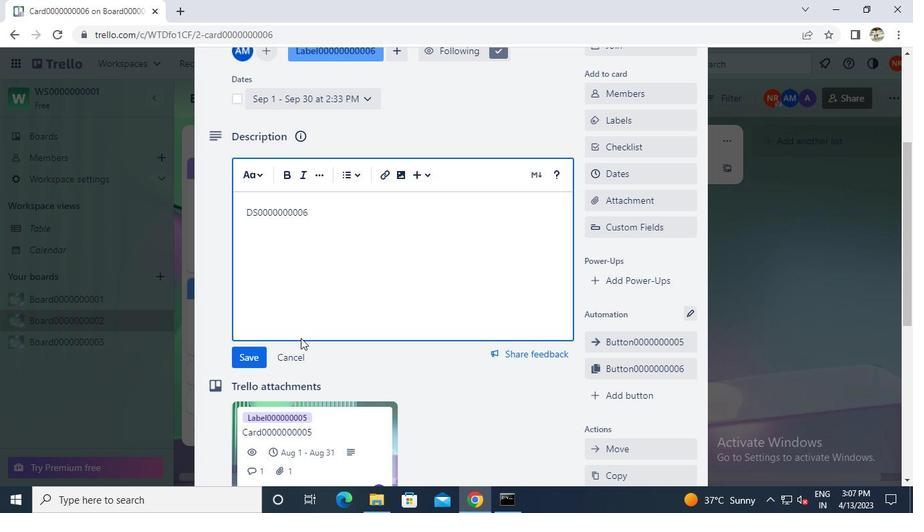 
Action: Mouse pressed left at (228, 362)
Screenshot: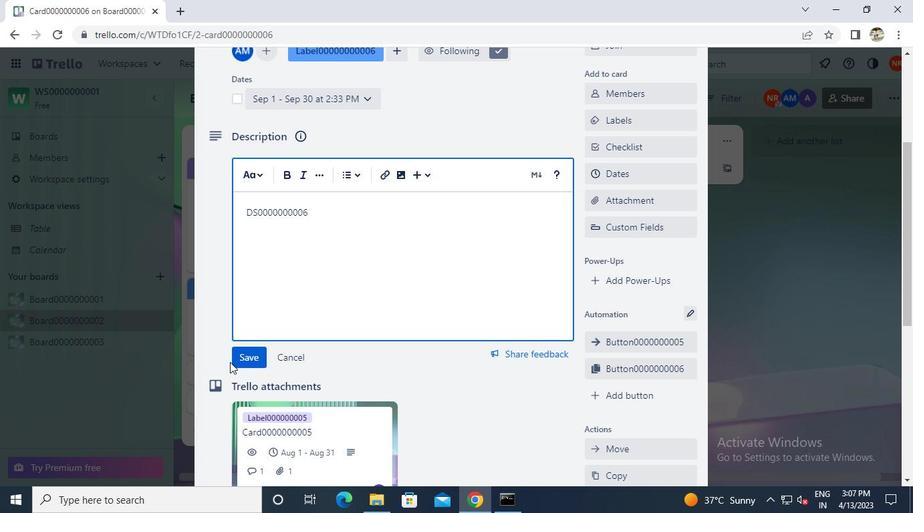 
Action: Mouse moved to (270, 398)
Screenshot: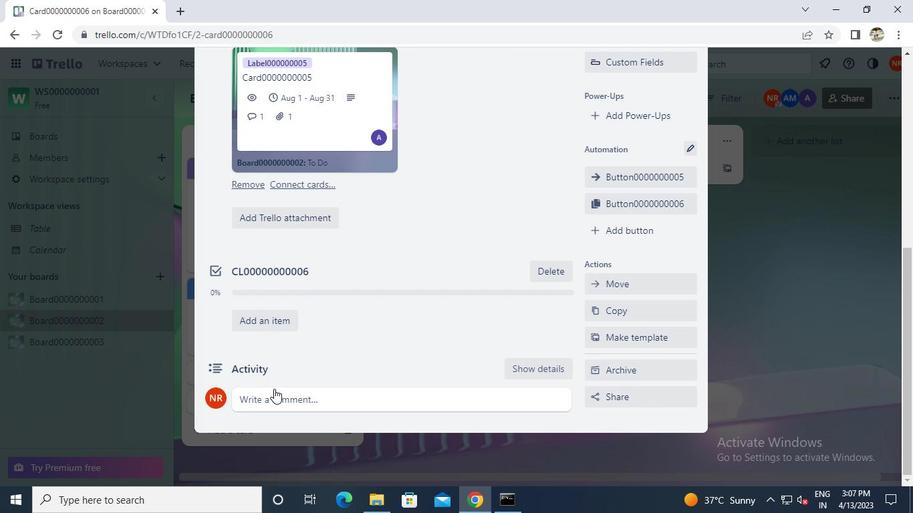 
Action: Mouse pressed left at (270, 398)
Screenshot: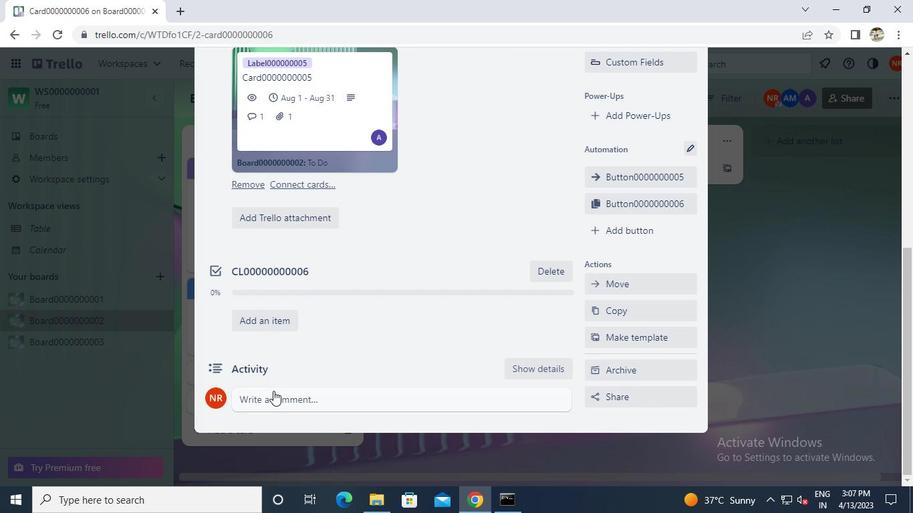 
Action: Keyboard c
Screenshot: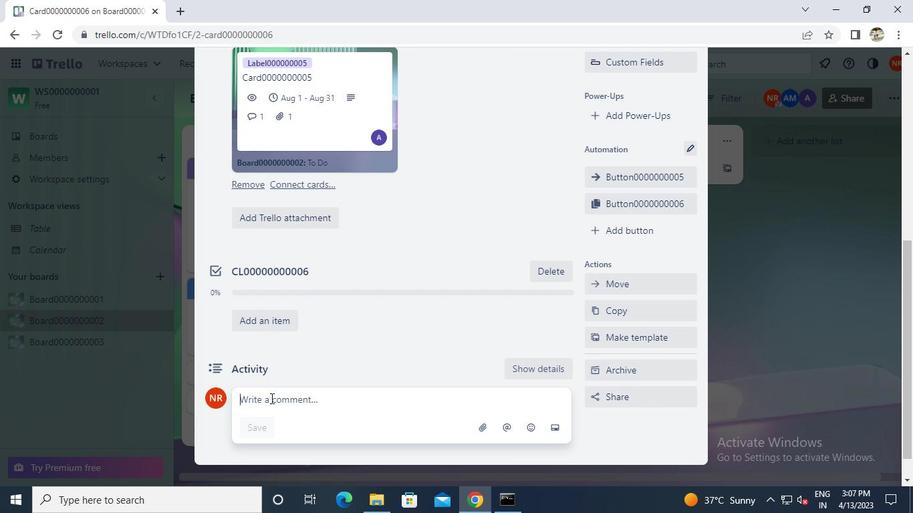 
Action: Keyboard m
Screenshot: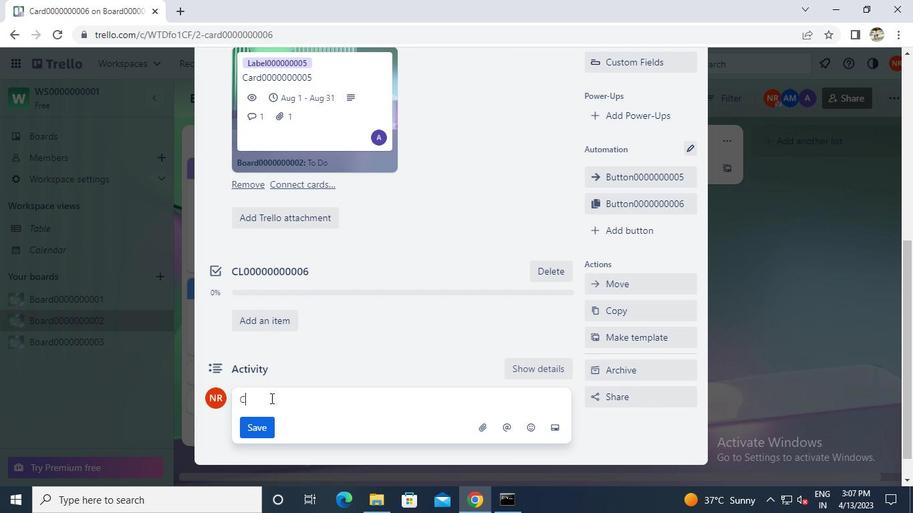 
Action: Keyboard 0
Screenshot: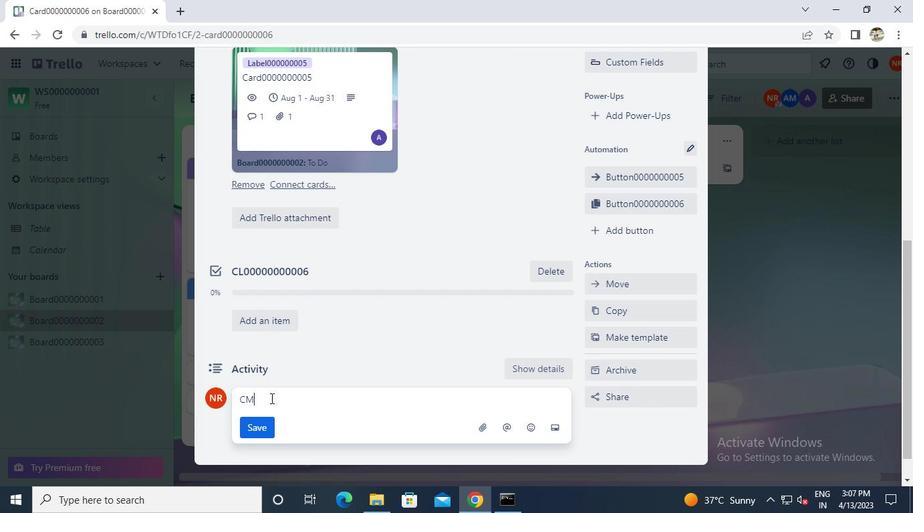 
Action: Keyboard 0
Screenshot: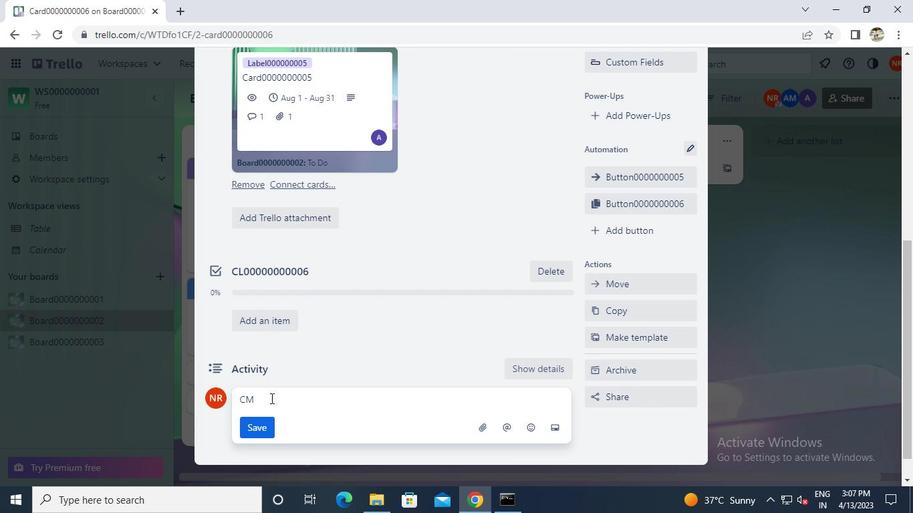 
Action: Keyboard 0
Screenshot: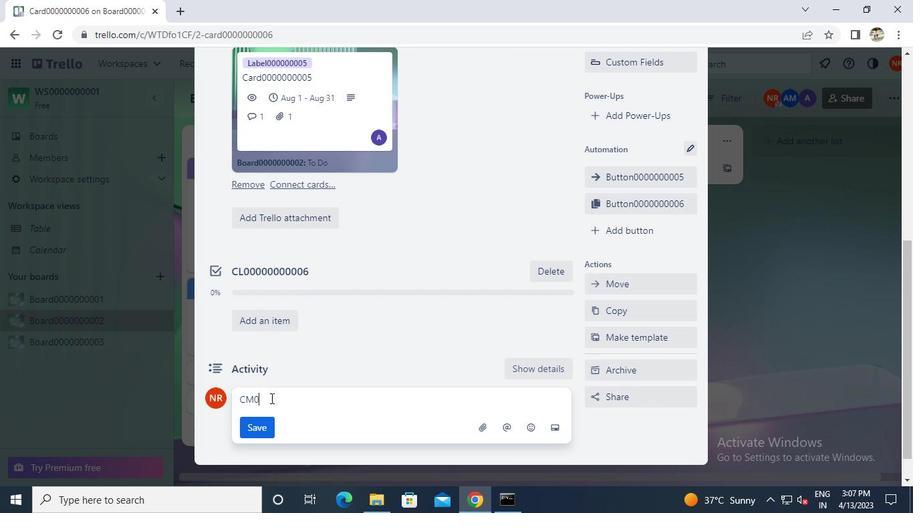 
Action: Keyboard 0
Screenshot: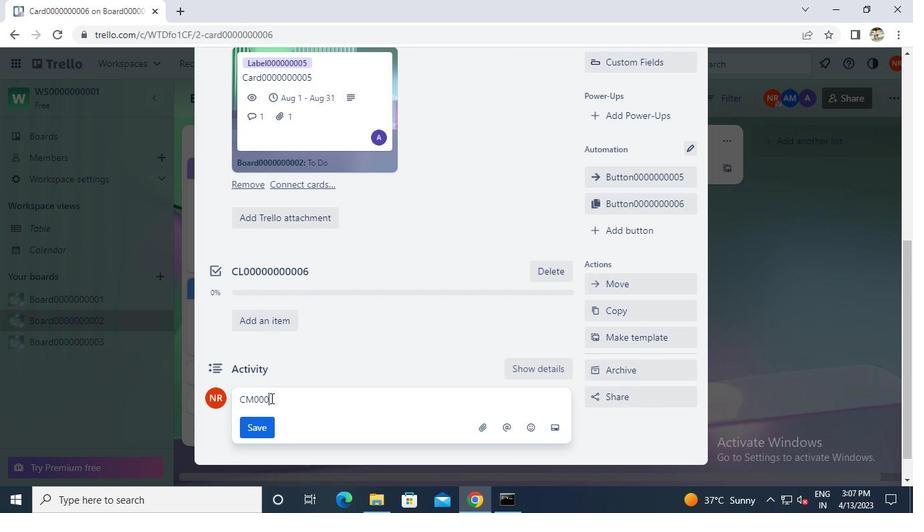 
Action: Keyboard 0
Screenshot: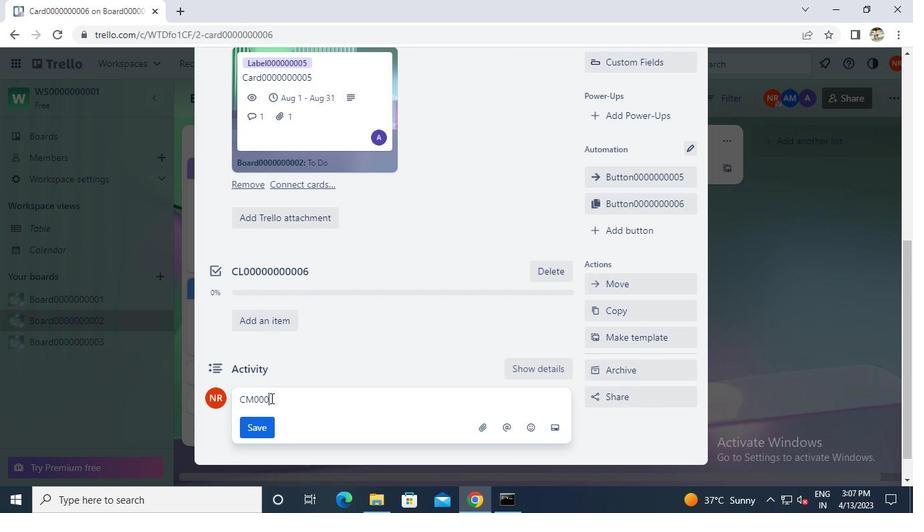 
Action: Keyboard 0
Screenshot: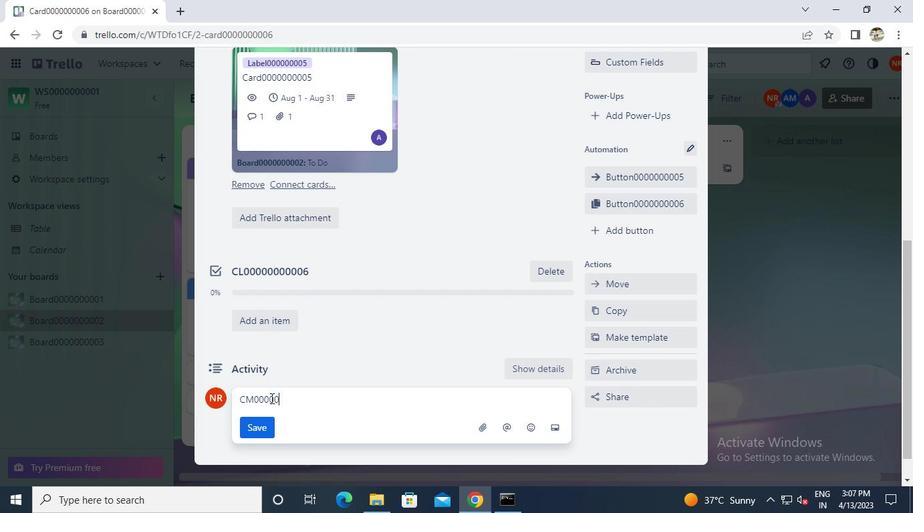 
Action: Keyboard 0
Screenshot: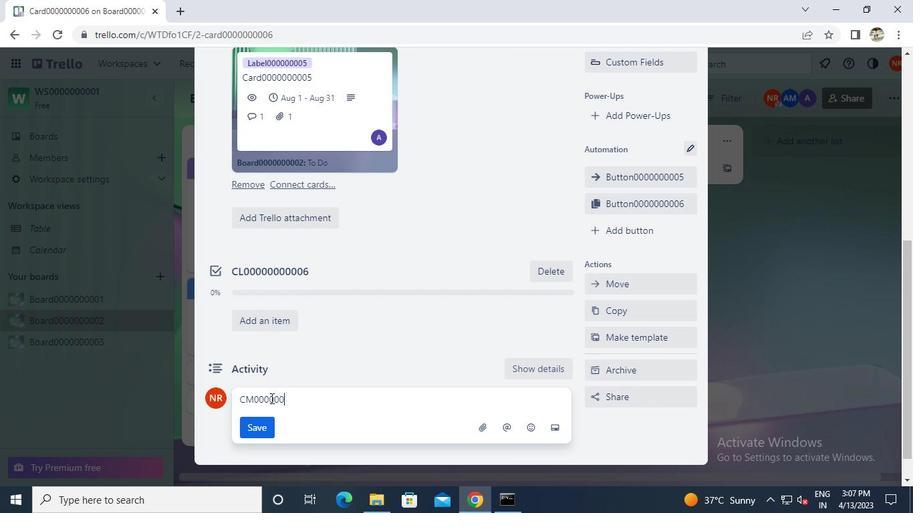 
Action: Keyboard 0
Screenshot: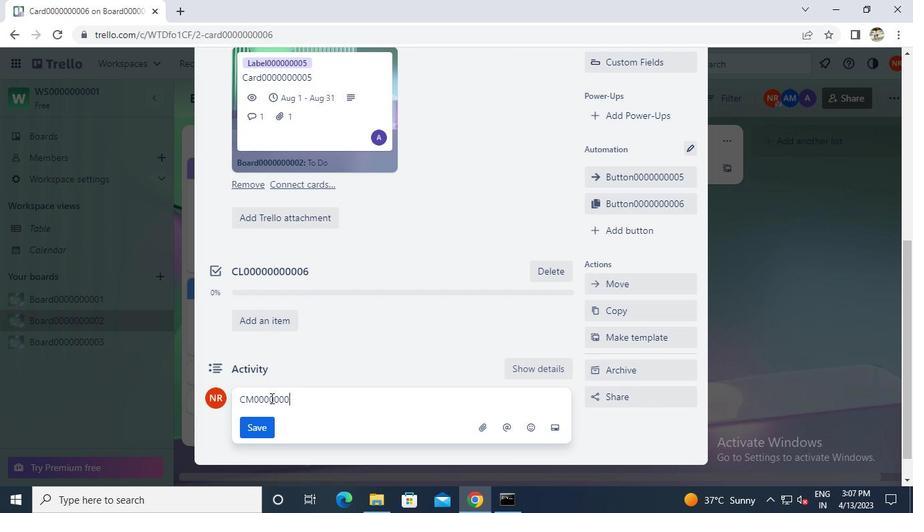 
Action: Keyboard 0
Screenshot: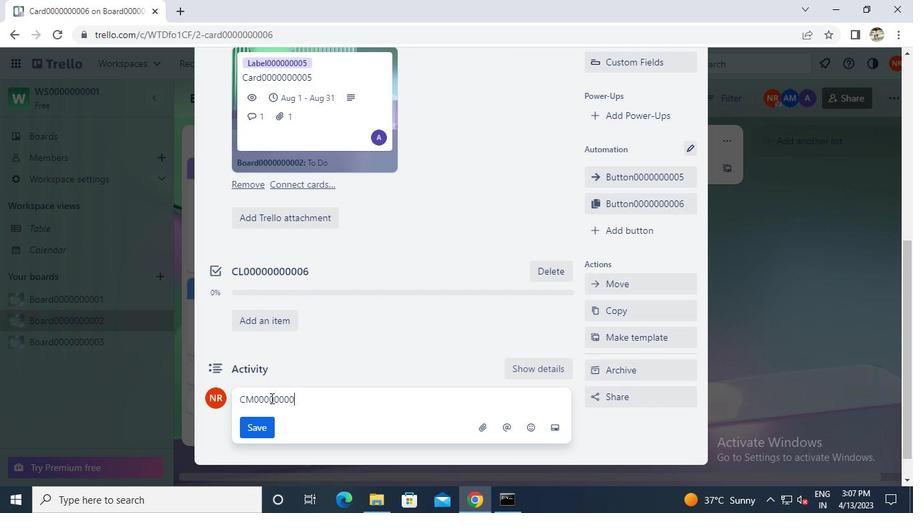 
Action: Keyboard 6
Screenshot: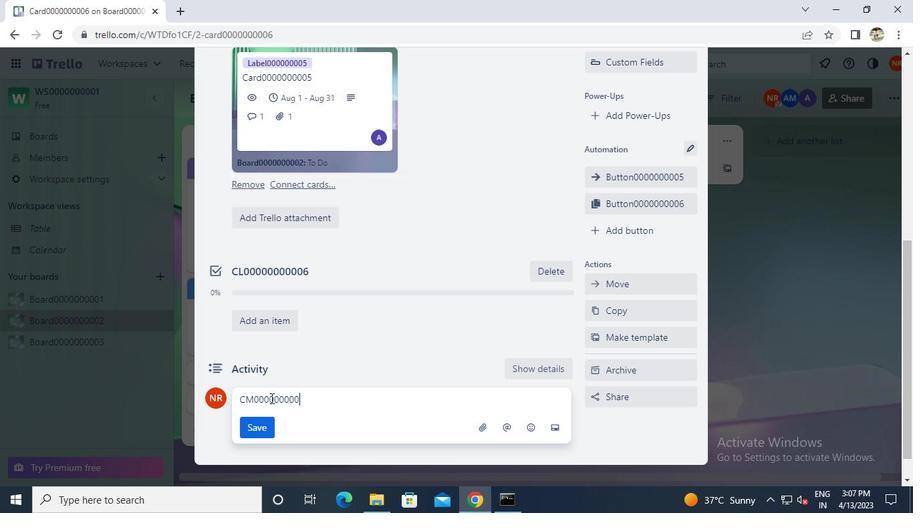 
Action: Mouse moved to (263, 422)
Screenshot: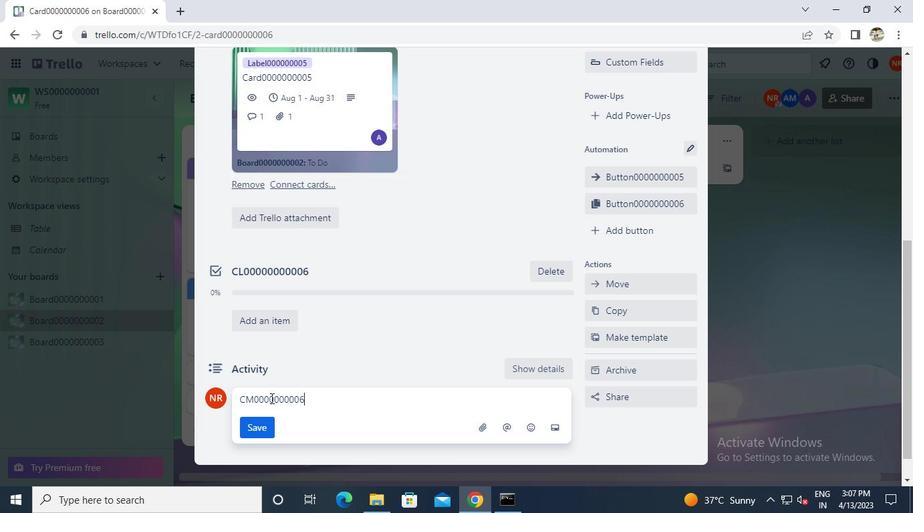 
Action: Mouse pressed left at (263, 422)
Screenshot: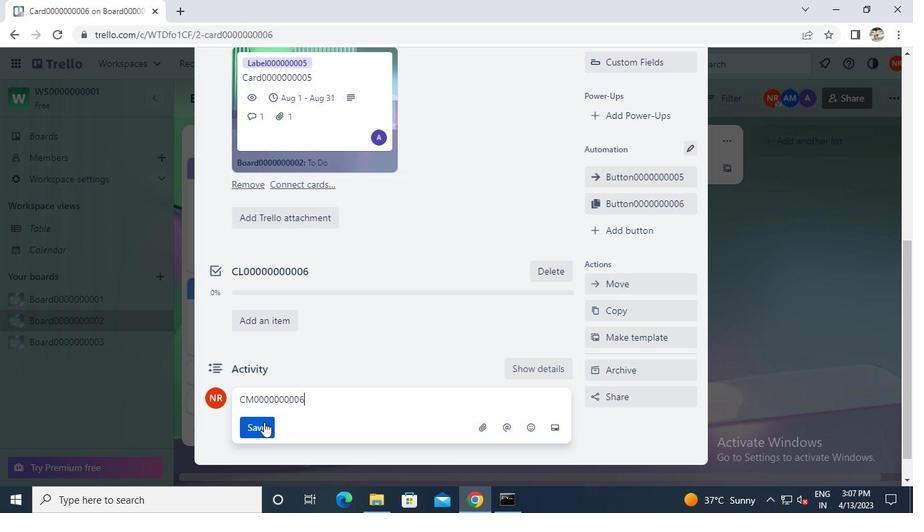 
Action: Mouse moved to (507, 508)
Screenshot: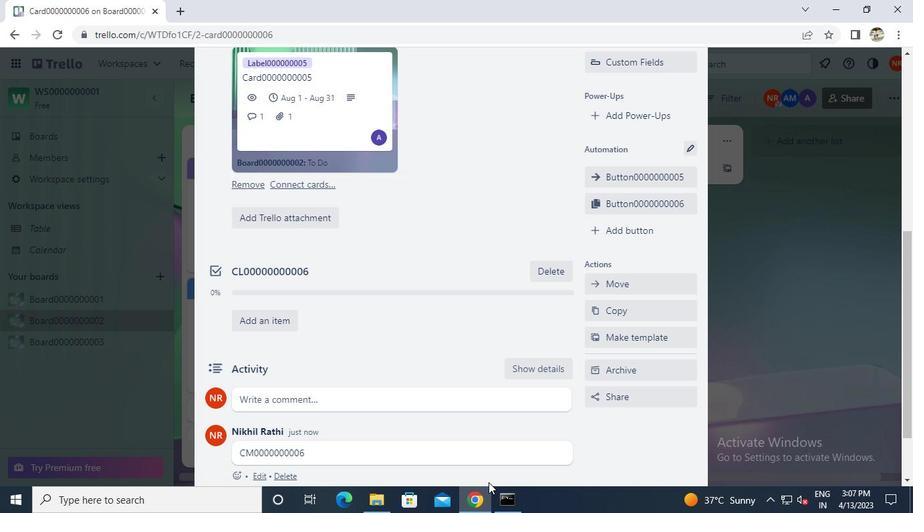 
Action: Mouse pressed left at (507, 508)
Screenshot: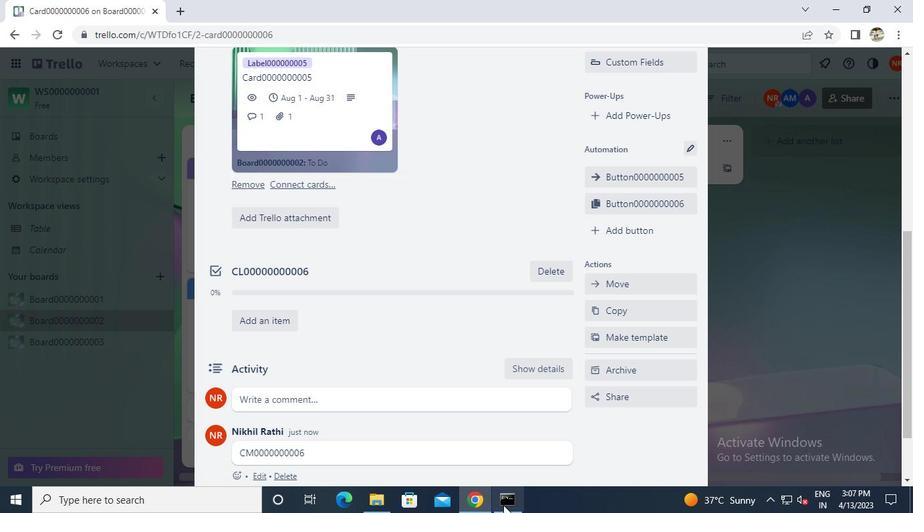 
Action: Mouse moved to (731, 88)
Screenshot: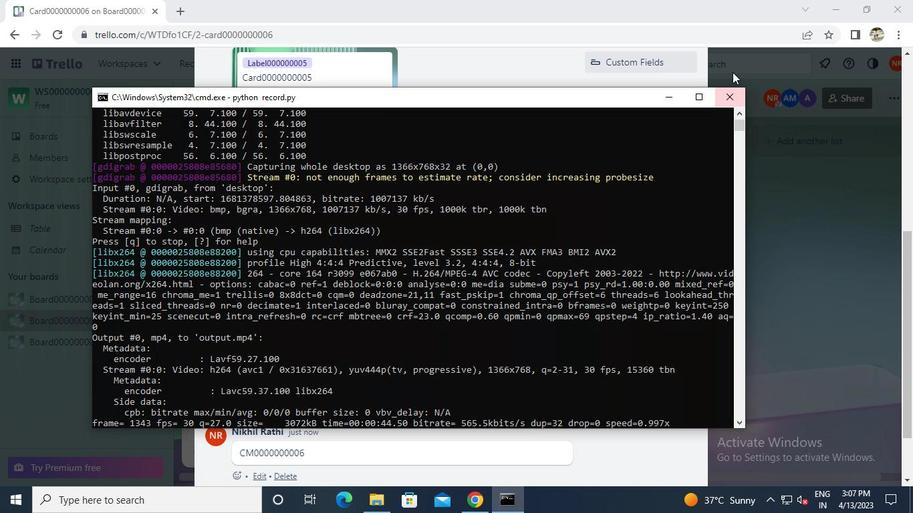 
Action: Mouse pressed left at (731, 88)
Screenshot: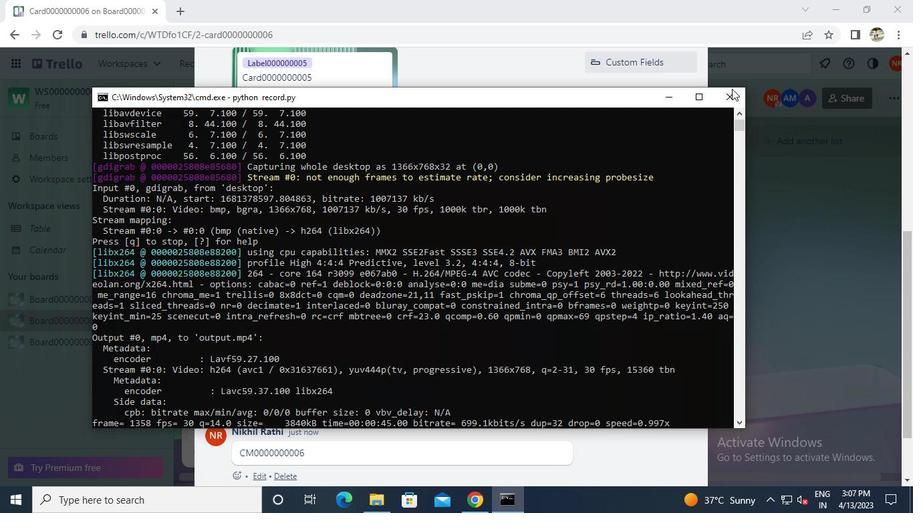 
Action: Mouse moved to (726, 93)
Screenshot: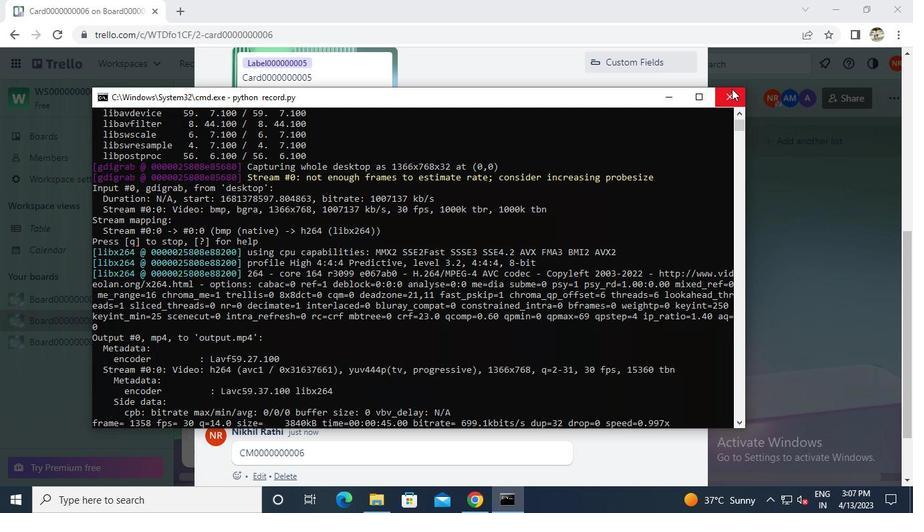
